 Task: Search one way flight ticket for 3 adults in first from Stillwater: Stillwater Regional Airport to Fort Wayne: Fort Wayne International Airport on 8-4-2023. Choice of flights is Delta. Number of bags: 11 checked bags. Price is upto 82000. Outbound departure time preference is 17:00.
Action: Mouse moved to (310, 270)
Screenshot: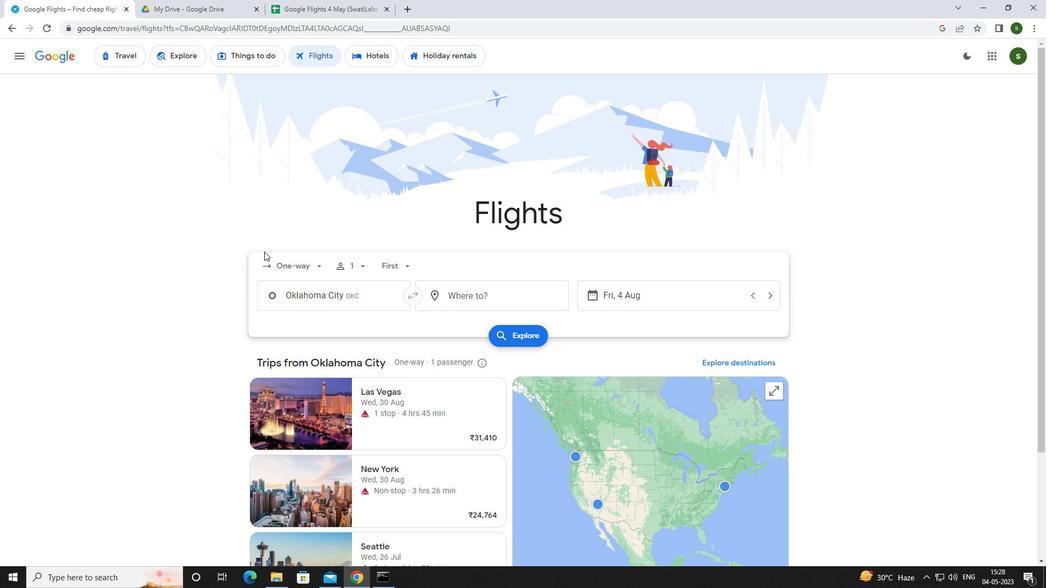 
Action: Mouse pressed left at (310, 270)
Screenshot: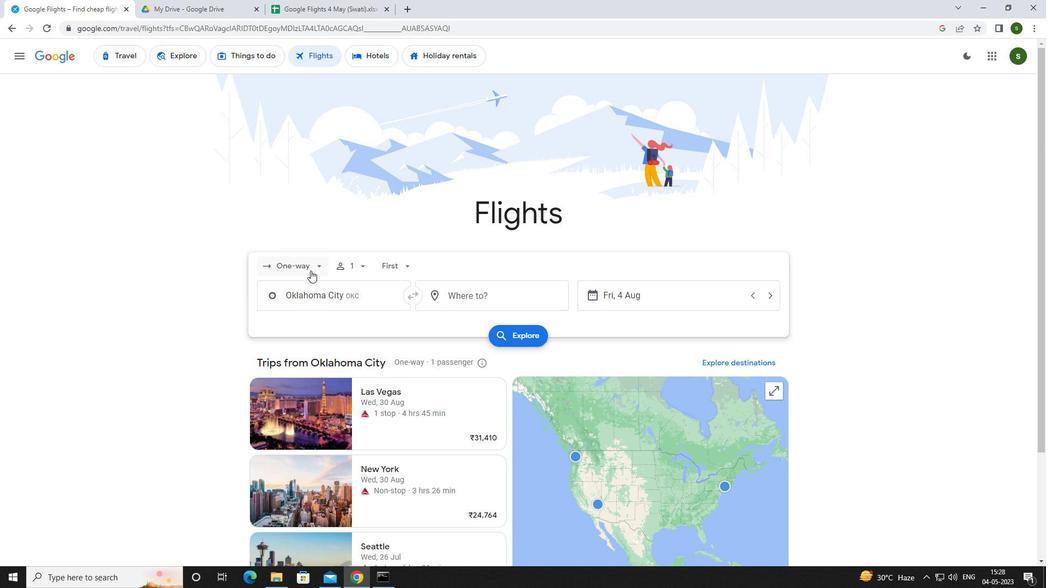 
Action: Mouse moved to (304, 304)
Screenshot: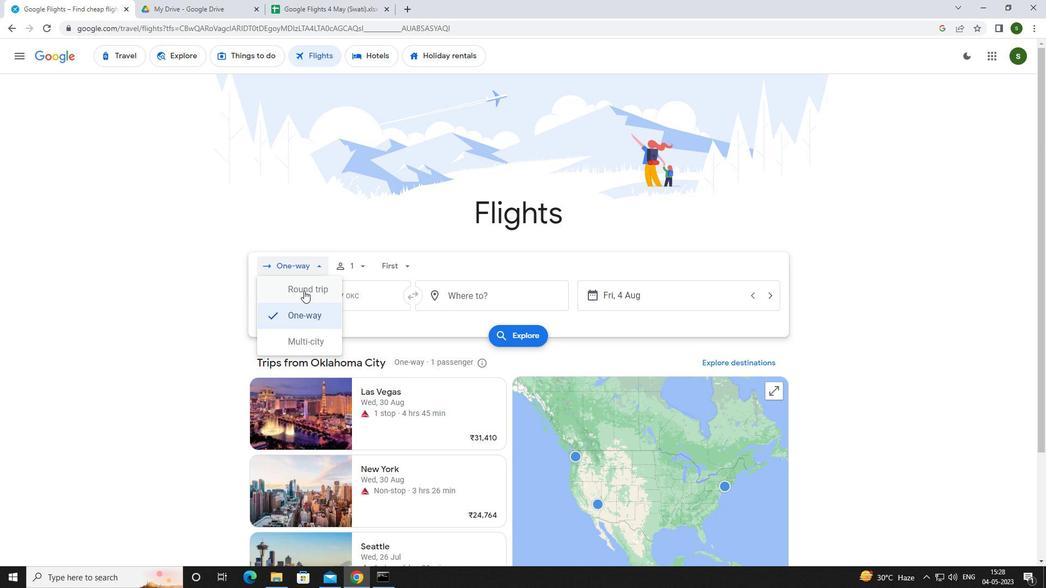 
Action: Mouse pressed left at (304, 304)
Screenshot: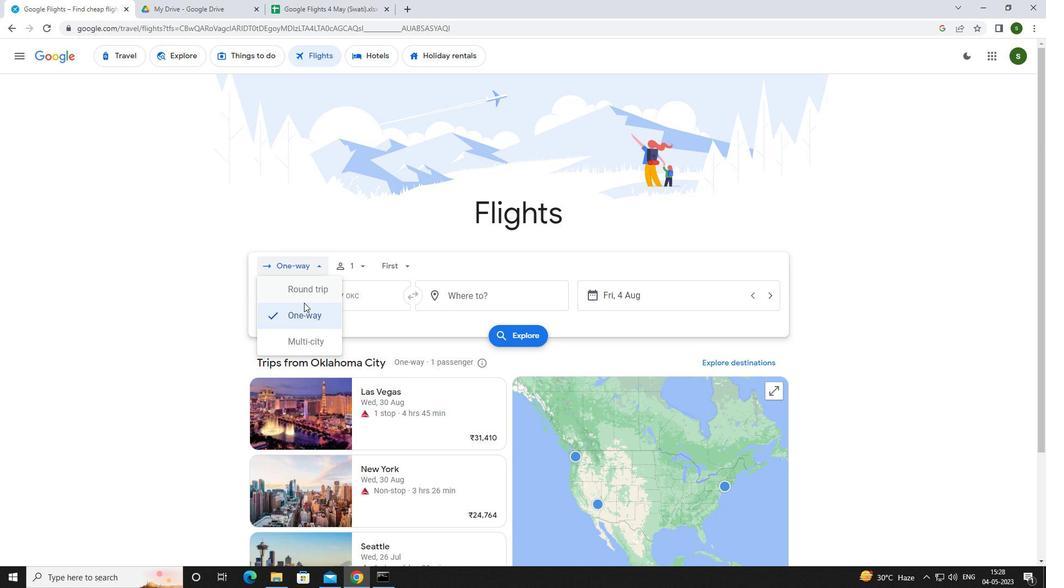
Action: Mouse moved to (358, 264)
Screenshot: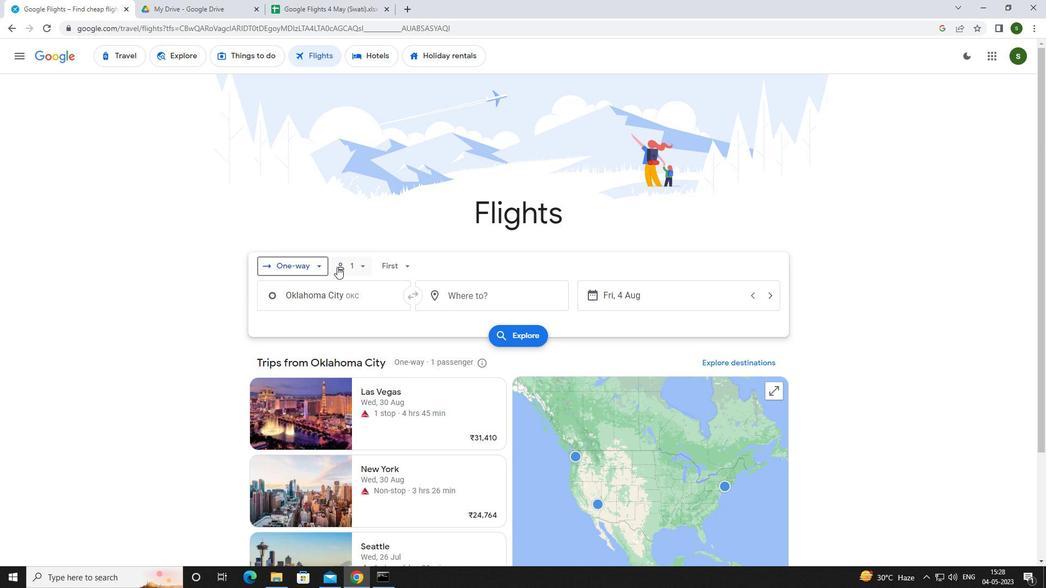 
Action: Mouse pressed left at (358, 264)
Screenshot: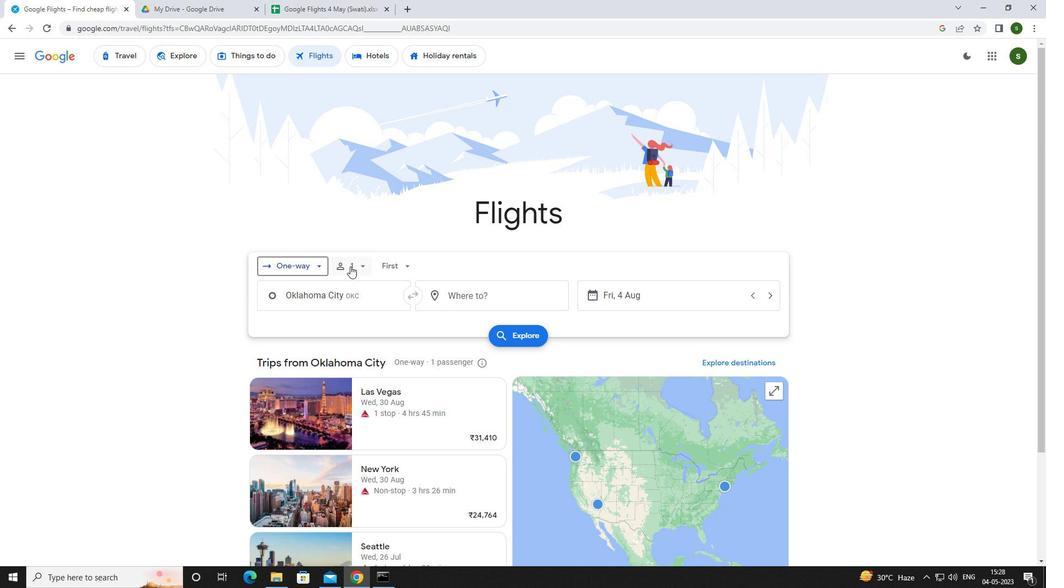 
Action: Mouse moved to (446, 298)
Screenshot: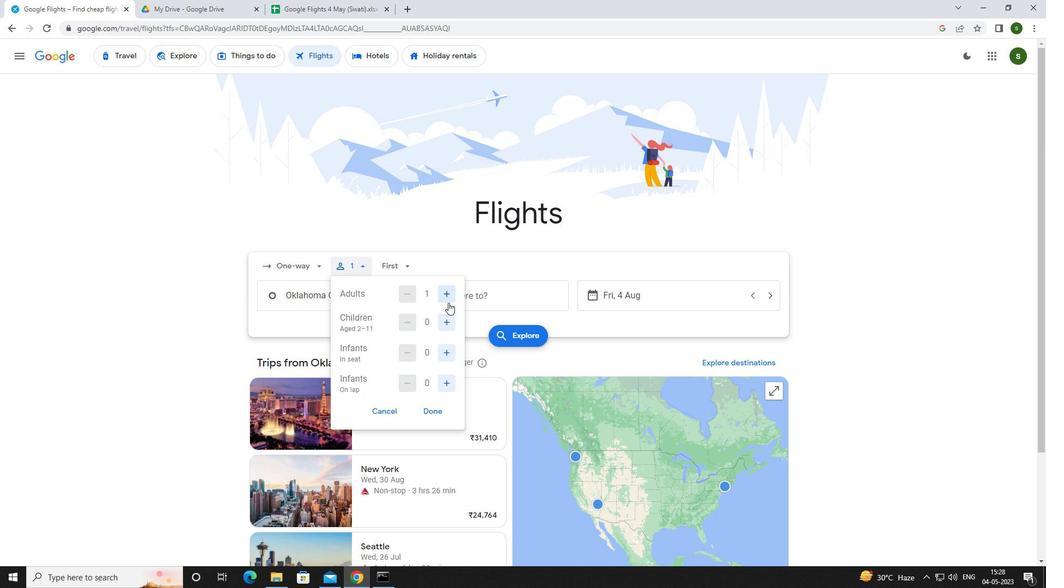 
Action: Mouse pressed left at (446, 298)
Screenshot: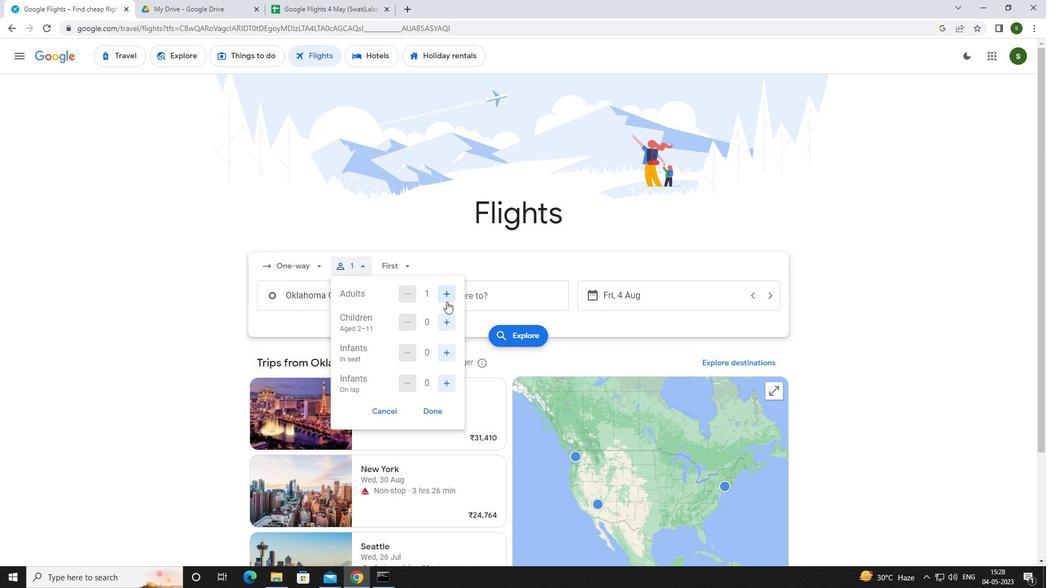 
Action: Mouse pressed left at (446, 298)
Screenshot: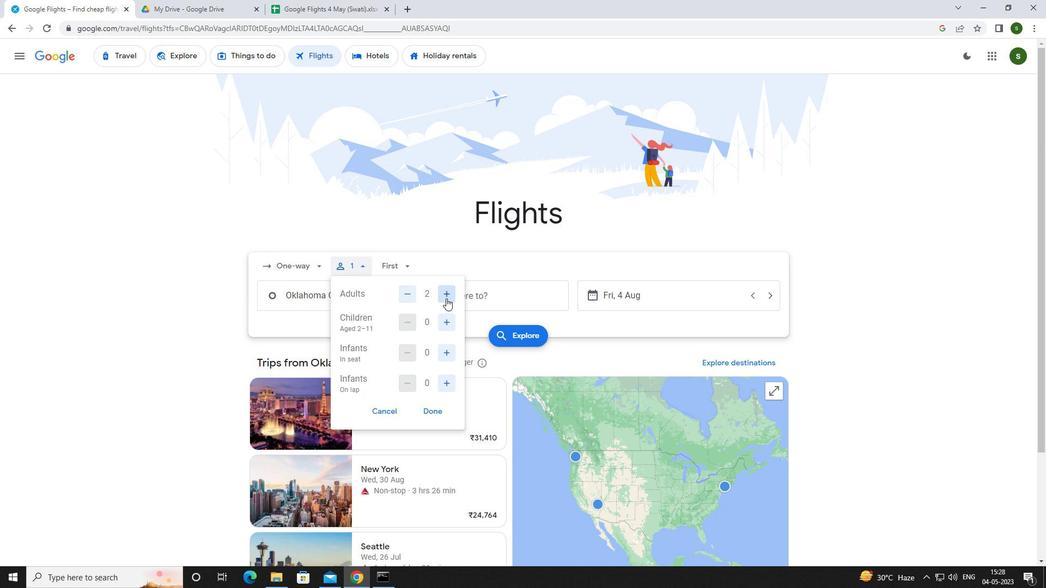 
Action: Mouse moved to (402, 268)
Screenshot: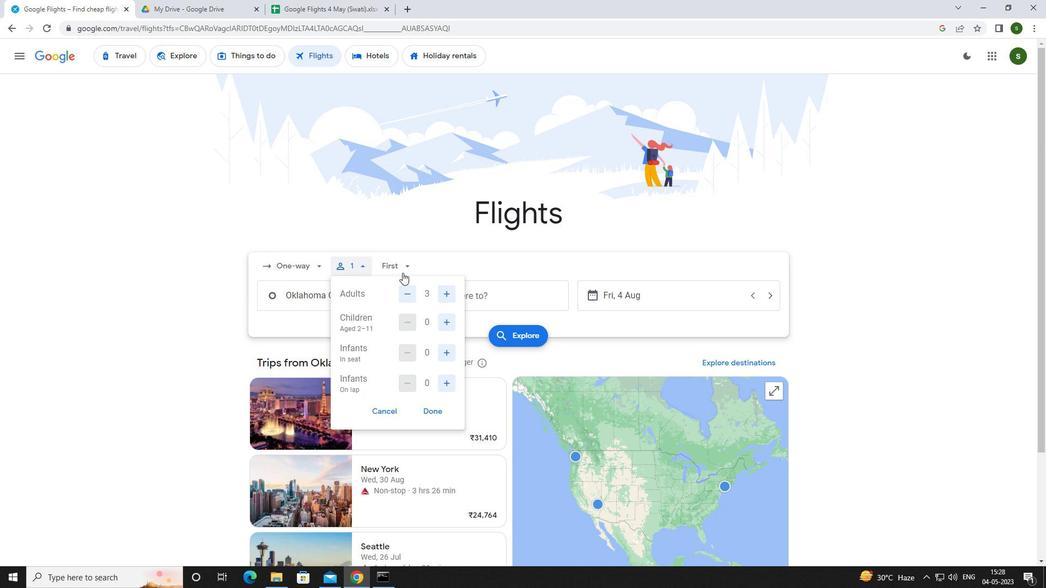 
Action: Mouse pressed left at (402, 268)
Screenshot: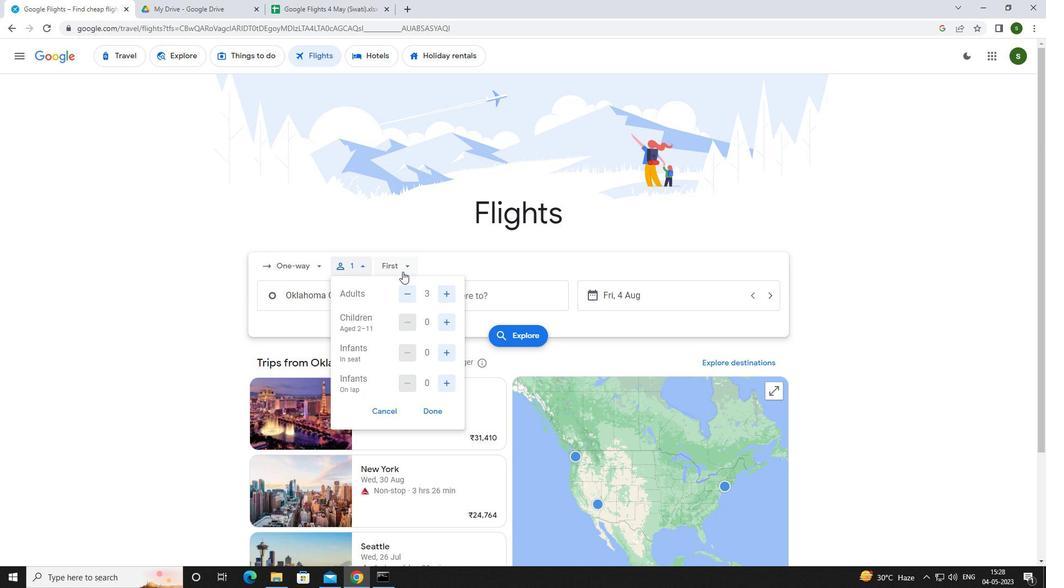 
Action: Mouse moved to (416, 370)
Screenshot: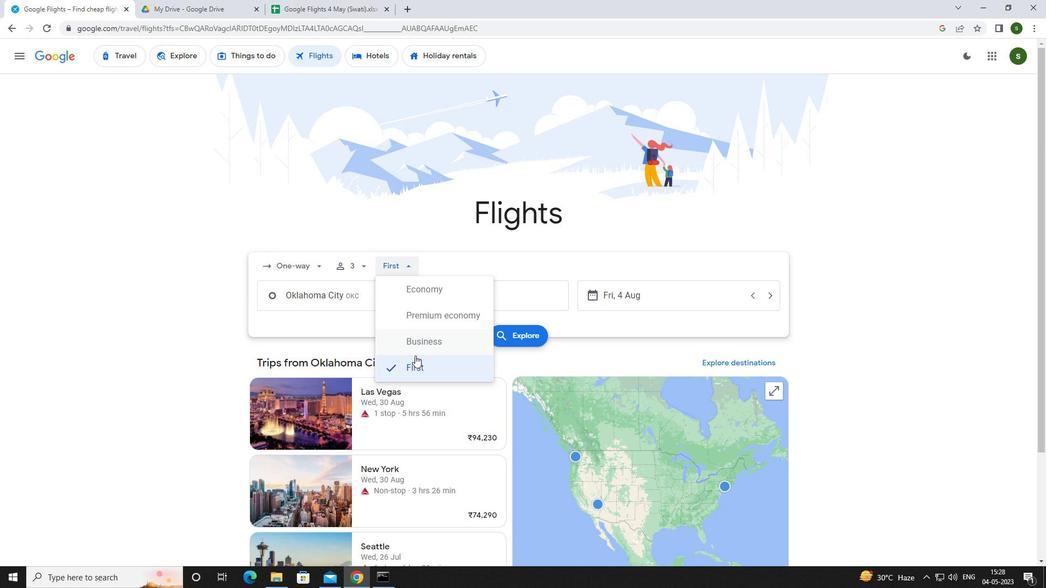 
Action: Mouse pressed left at (416, 370)
Screenshot: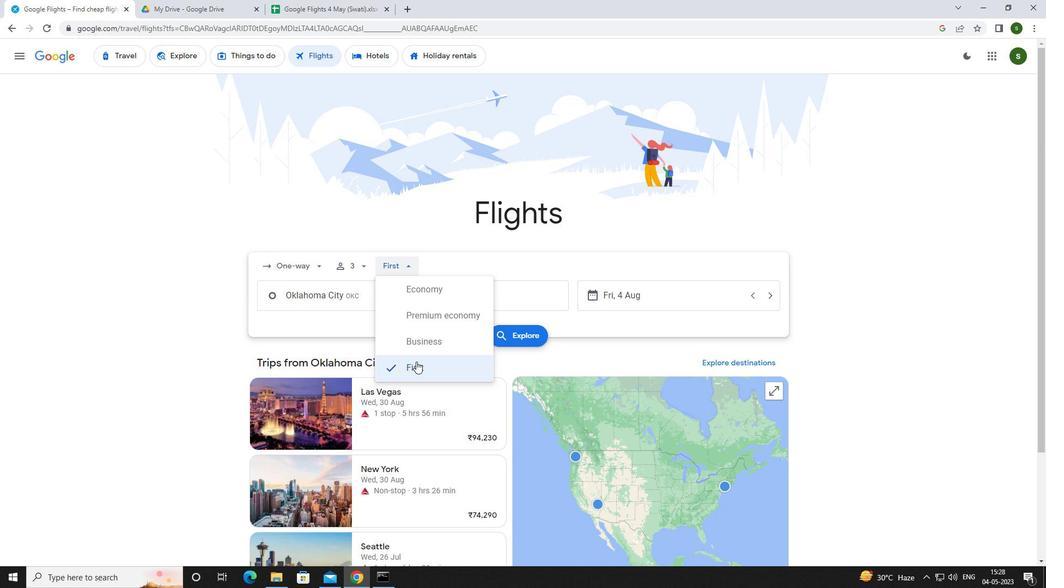 
Action: Mouse moved to (379, 295)
Screenshot: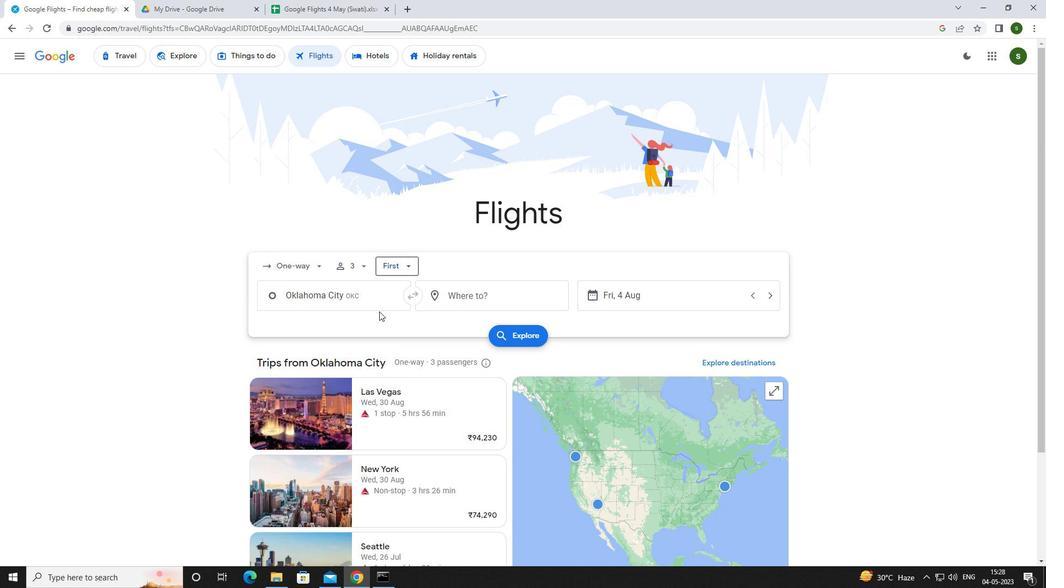 
Action: Mouse pressed left at (379, 295)
Screenshot: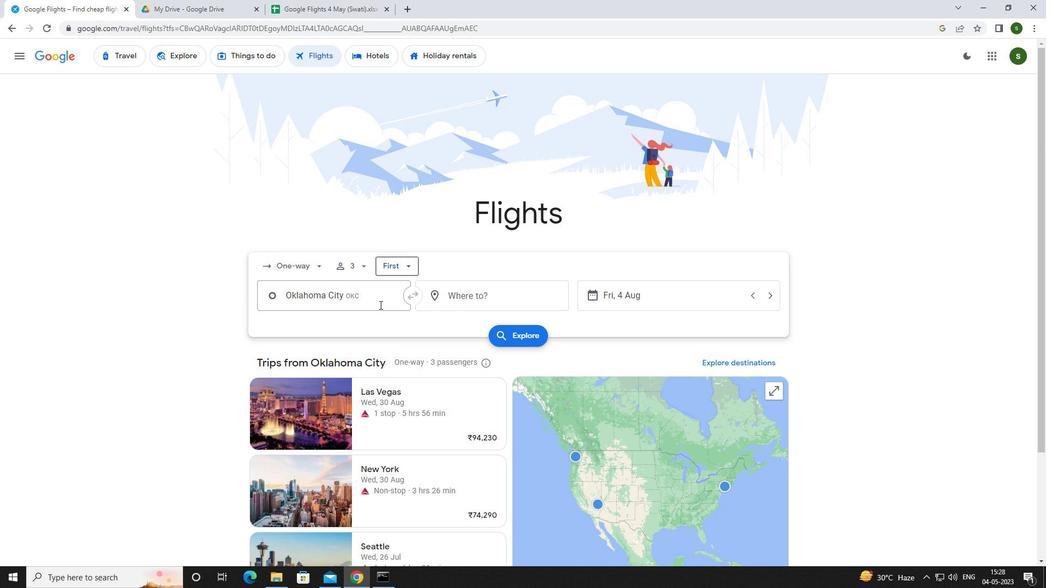 
Action: Mouse moved to (356, 300)
Screenshot: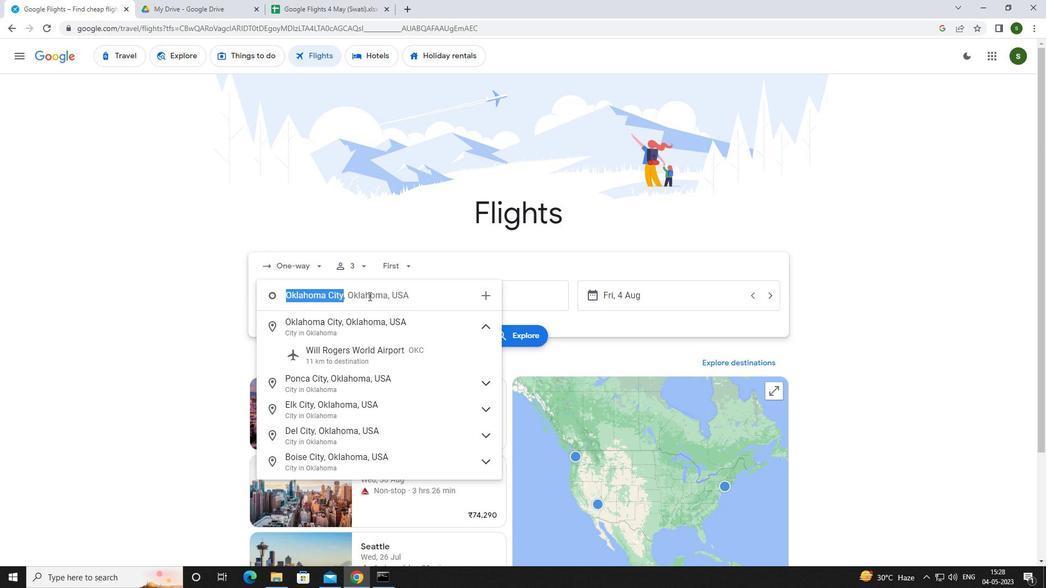 
Action: Key pressed s<Key.caps_lock>till<Key.space><Key.backspace>water<Key.space><Key.caps_lock>r<Key.caps_lock>eg
Screenshot: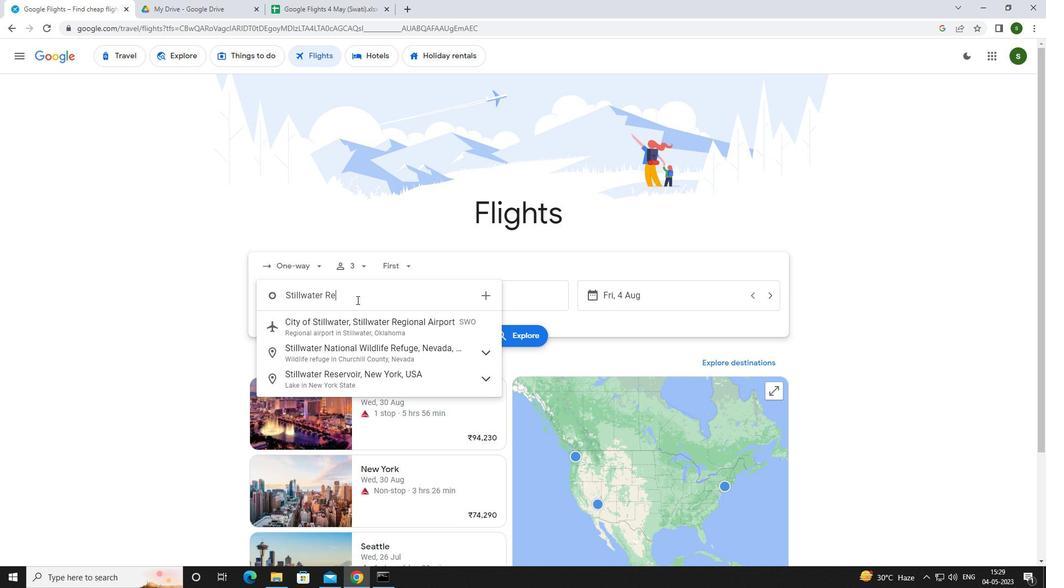 
Action: Mouse moved to (356, 333)
Screenshot: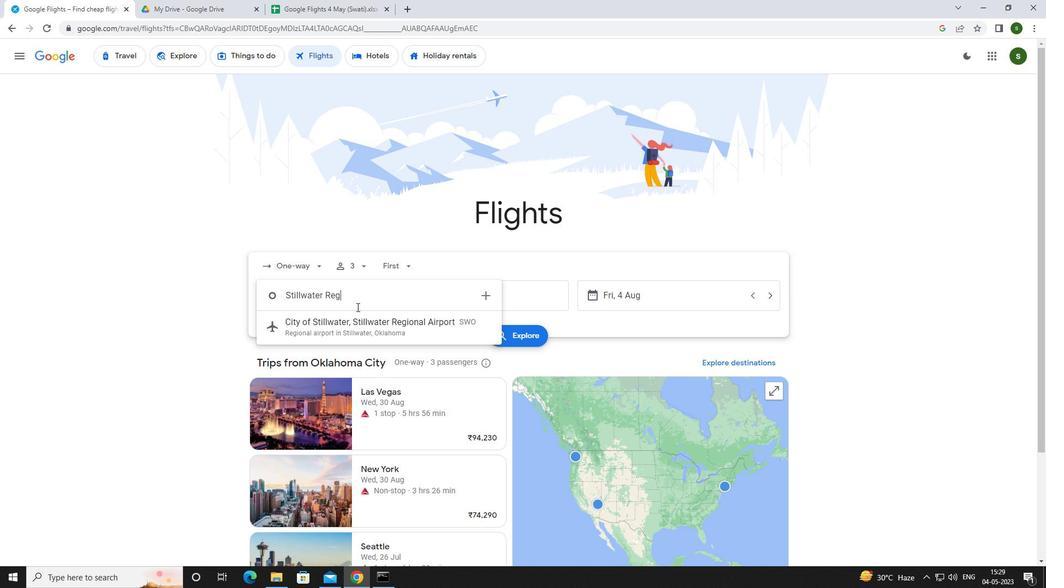 
Action: Mouse pressed left at (356, 333)
Screenshot: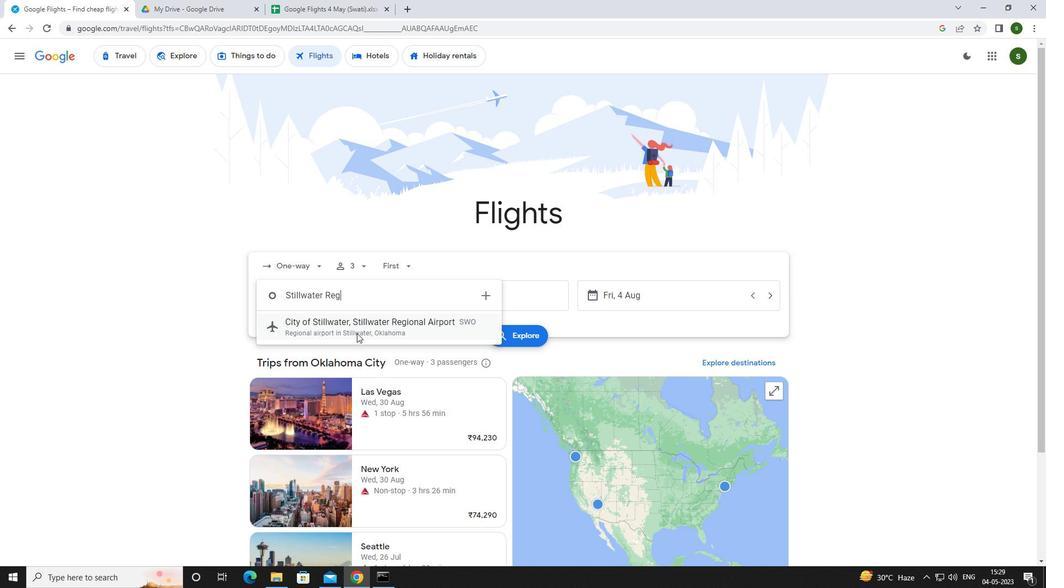 
Action: Mouse moved to (529, 304)
Screenshot: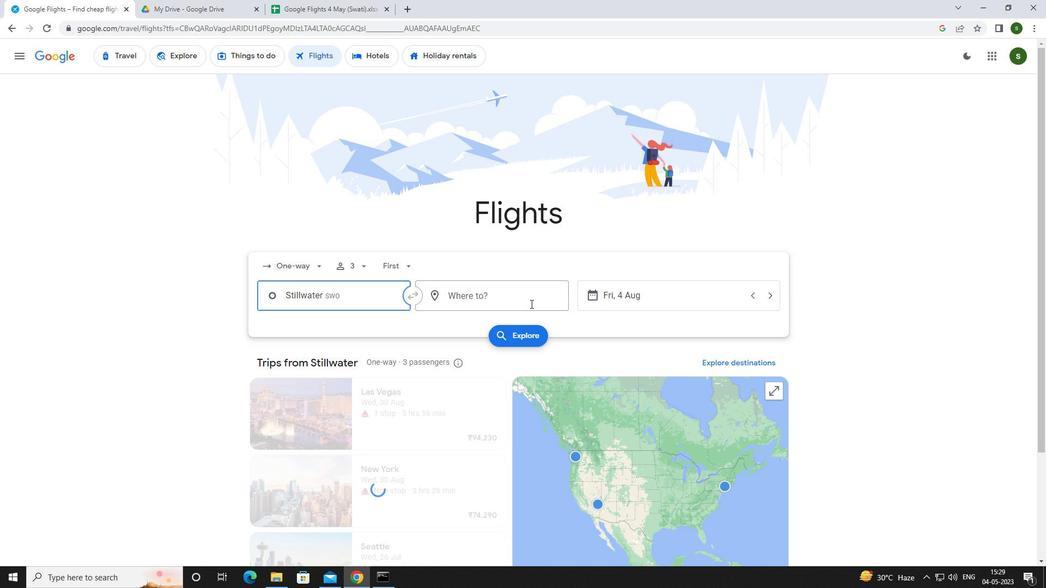 
Action: Mouse pressed left at (529, 304)
Screenshot: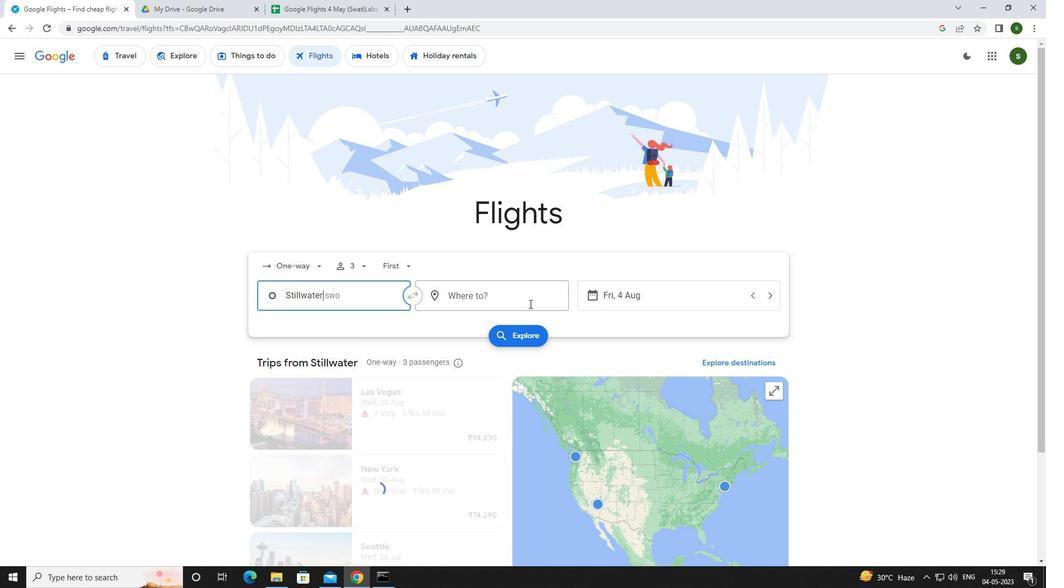 
Action: Mouse moved to (446, 326)
Screenshot: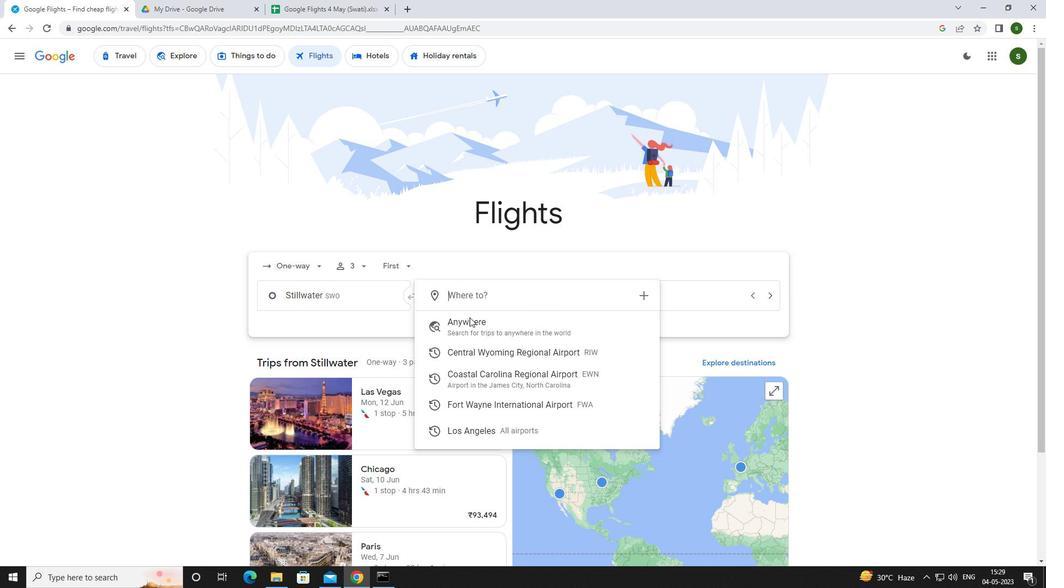 
Action: Key pressed <Key.caps_lock>f<Key.caps_lock>ort<Key.space><Key.caps_lock>w<Key.caps_lock>Ay
Screenshot: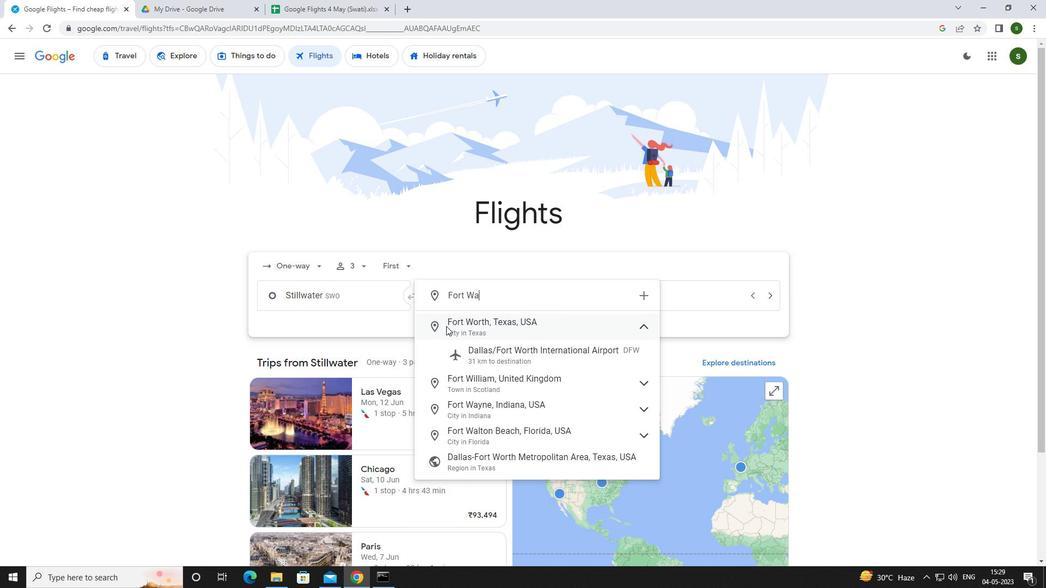 
Action: Mouse moved to (491, 355)
Screenshot: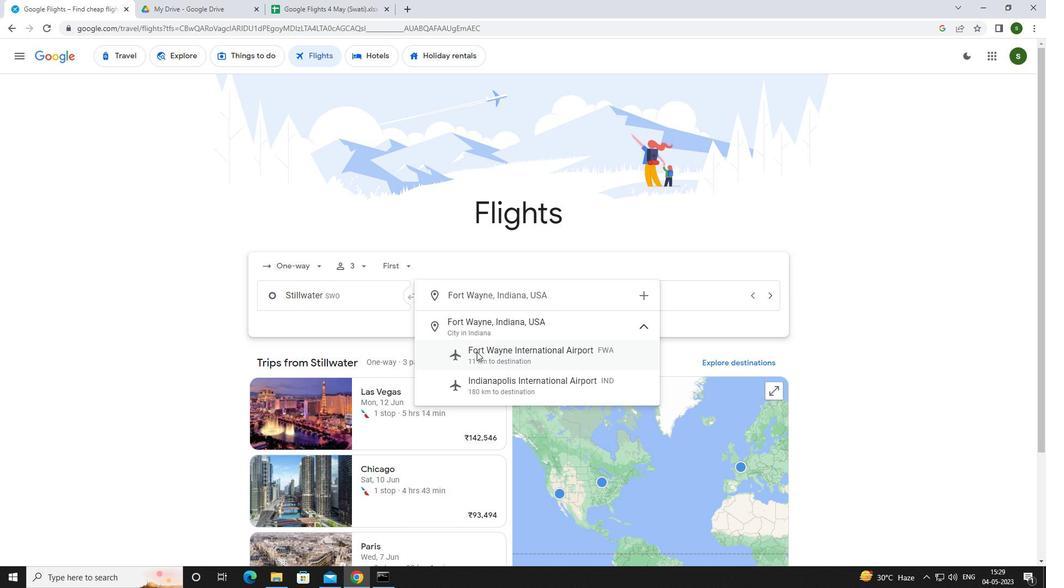 
Action: Mouse pressed left at (491, 355)
Screenshot: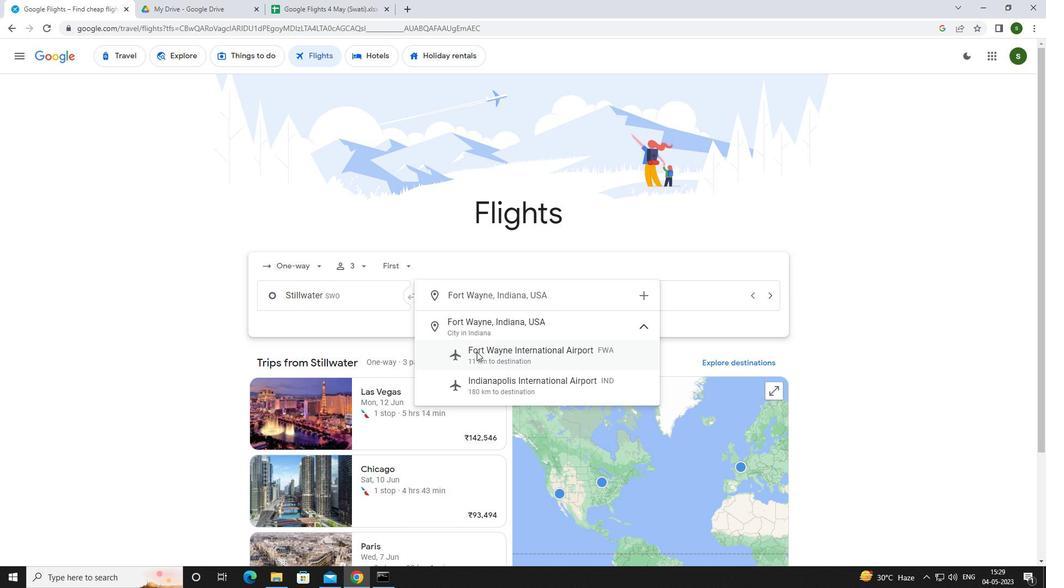 
Action: Mouse moved to (659, 297)
Screenshot: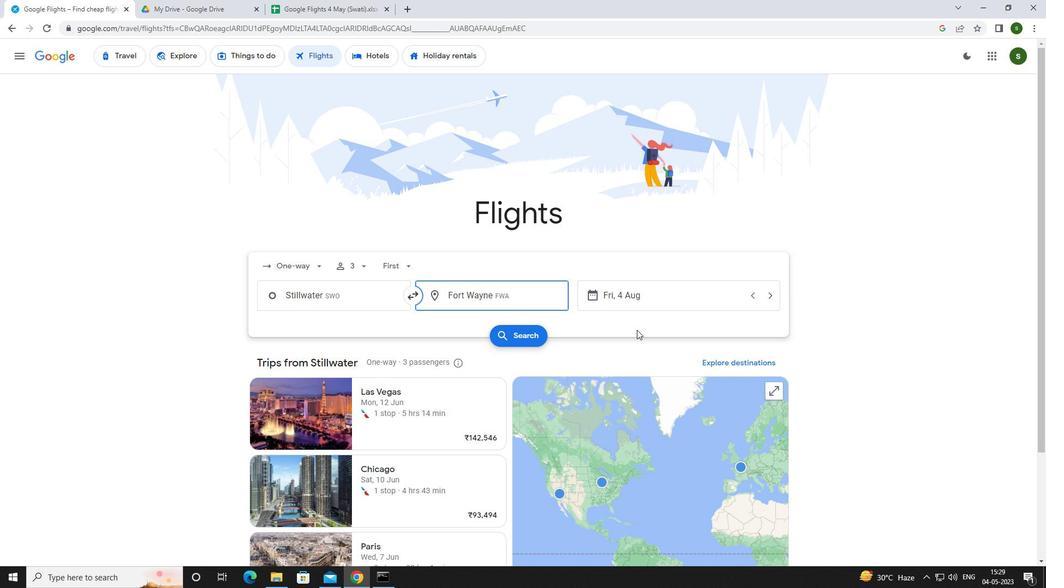 
Action: Mouse pressed left at (659, 297)
Screenshot: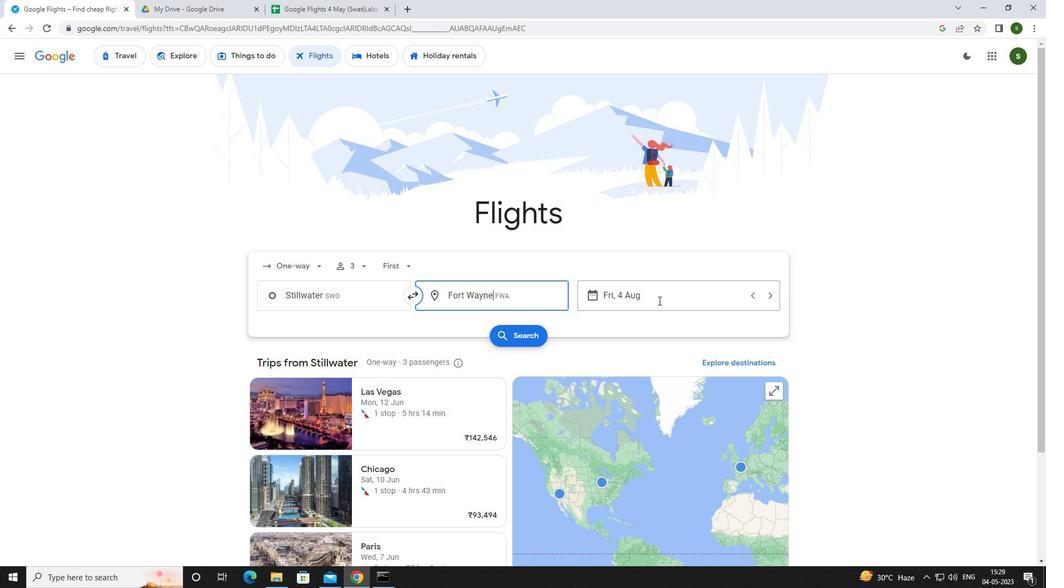 
Action: Mouse moved to (528, 372)
Screenshot: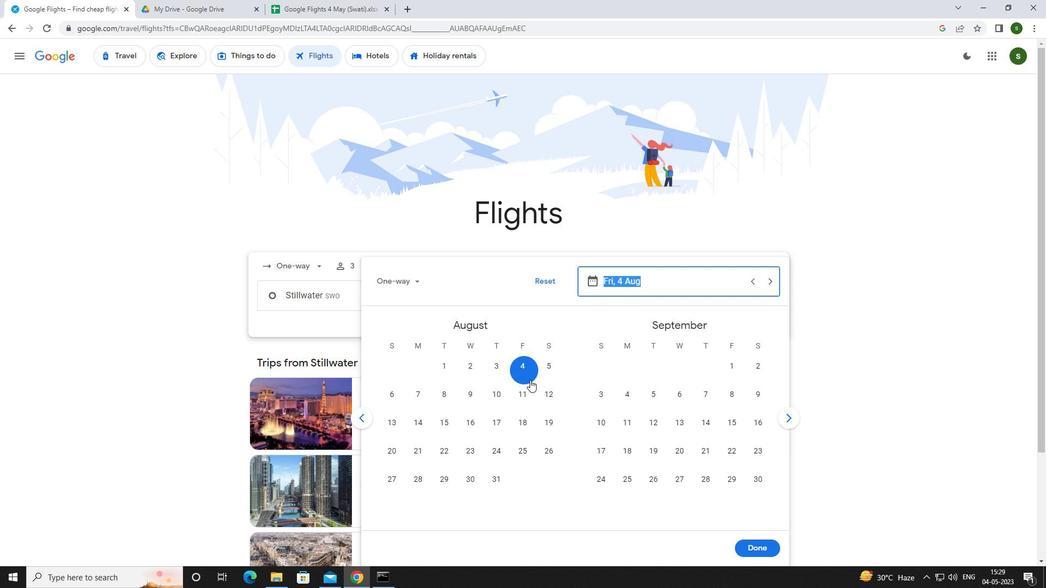 
Action: Mouse pressed left at (528, 372)
Screenshot: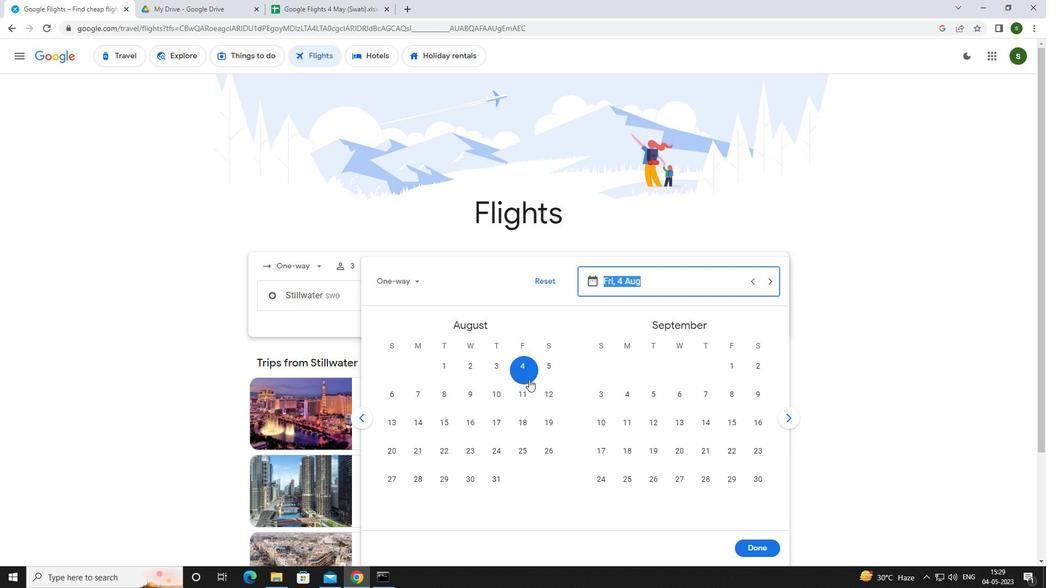 
Action: Mouse moved to (759, 549)
Screenshot: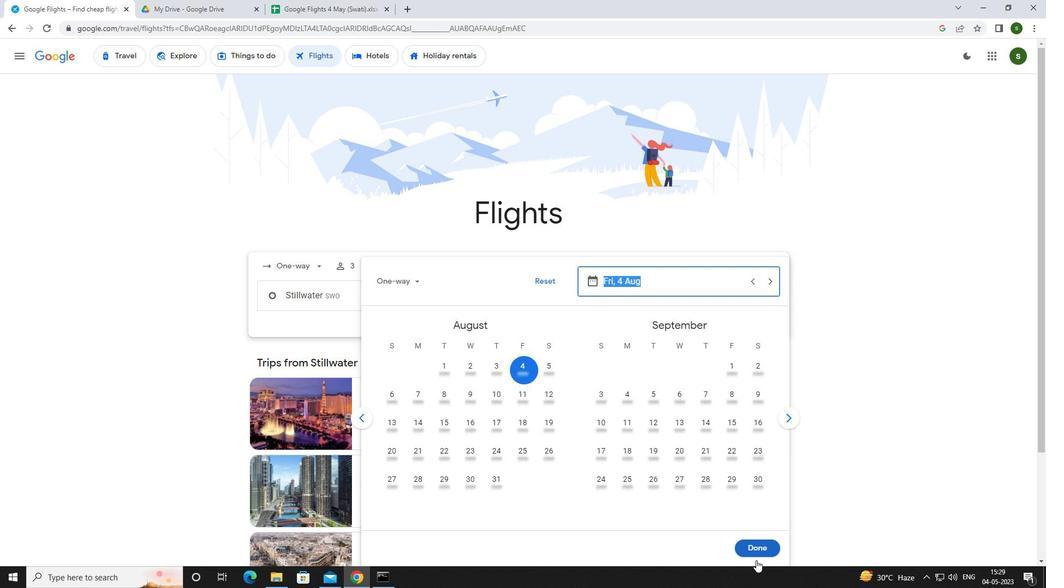
Action: Mouse pressed left at (759, 549)
Screenshot: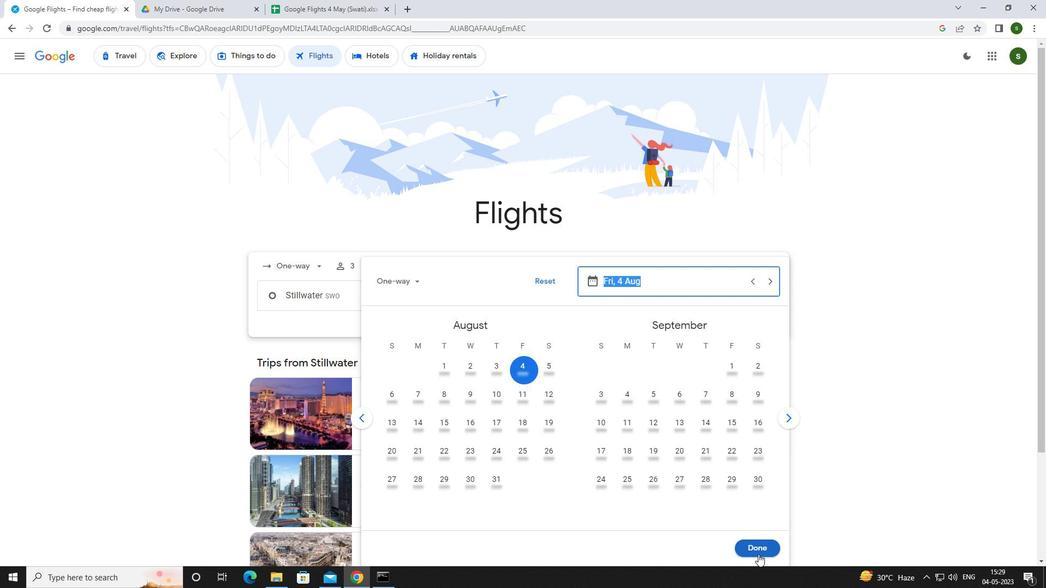 
Action: Mouse moved to (519, 331)
Screenshot: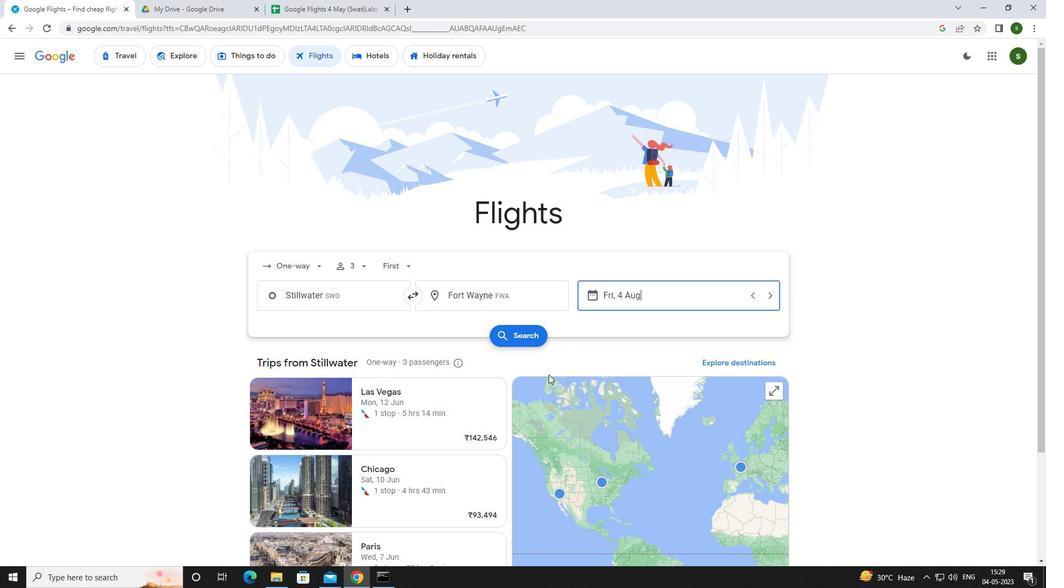 
Action: Mouse pressed left at (519, 331)
Screenshot: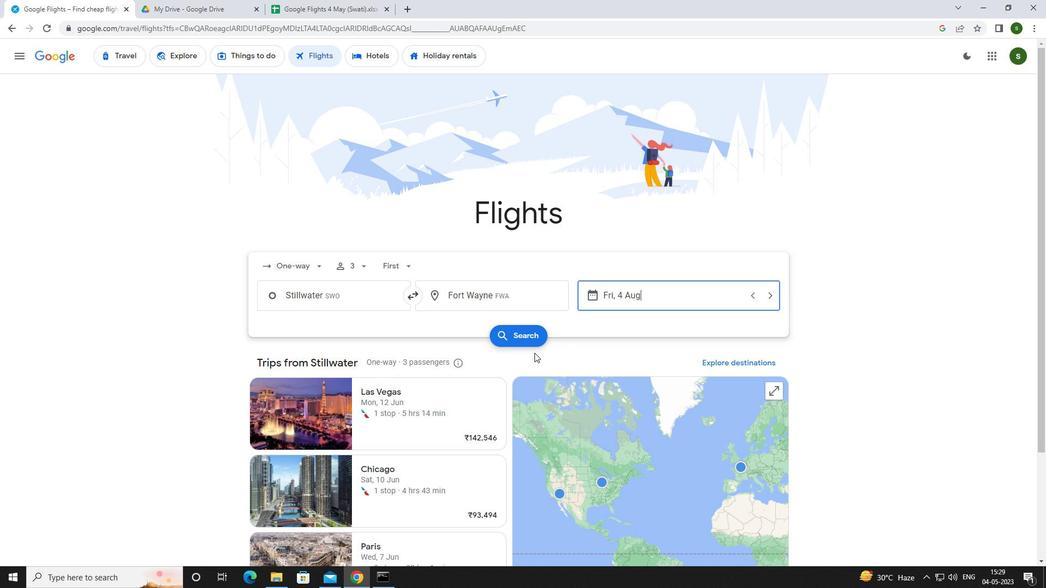 
Action: Mouse moved to (283, 155)
Screenshot: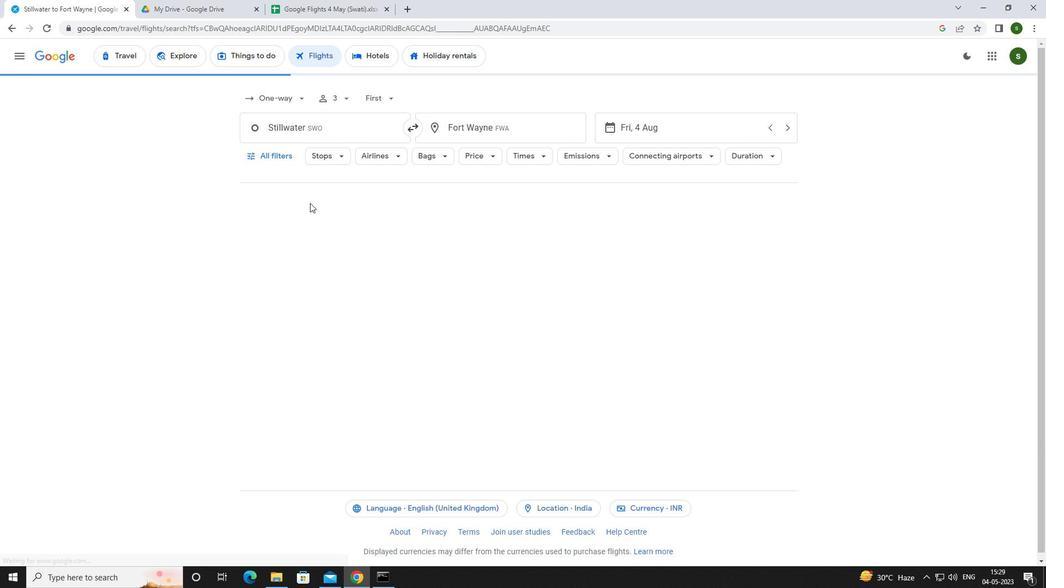 
Action: Mouse pressed left at (283, 155)
Screenshot: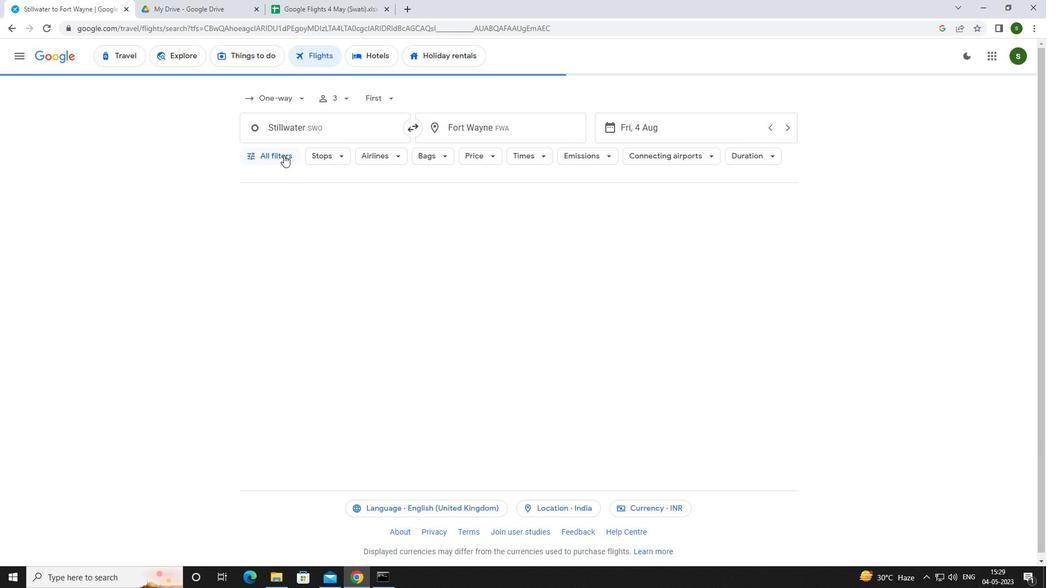 
Action: Mouse moved to (405, 386)
Screenshot: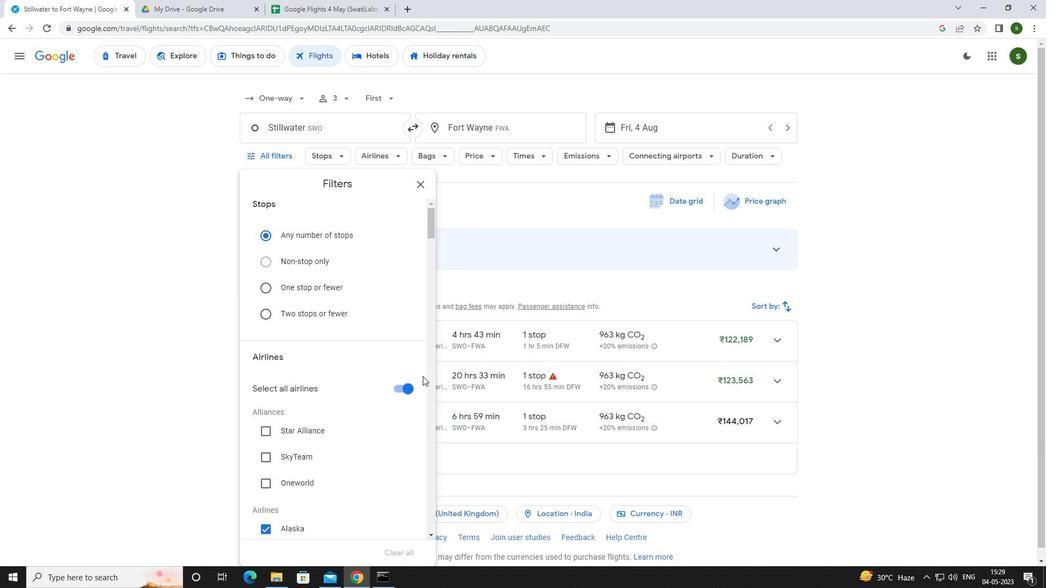 
Action: Mouse pressed left at (405, 386)
Screenshot: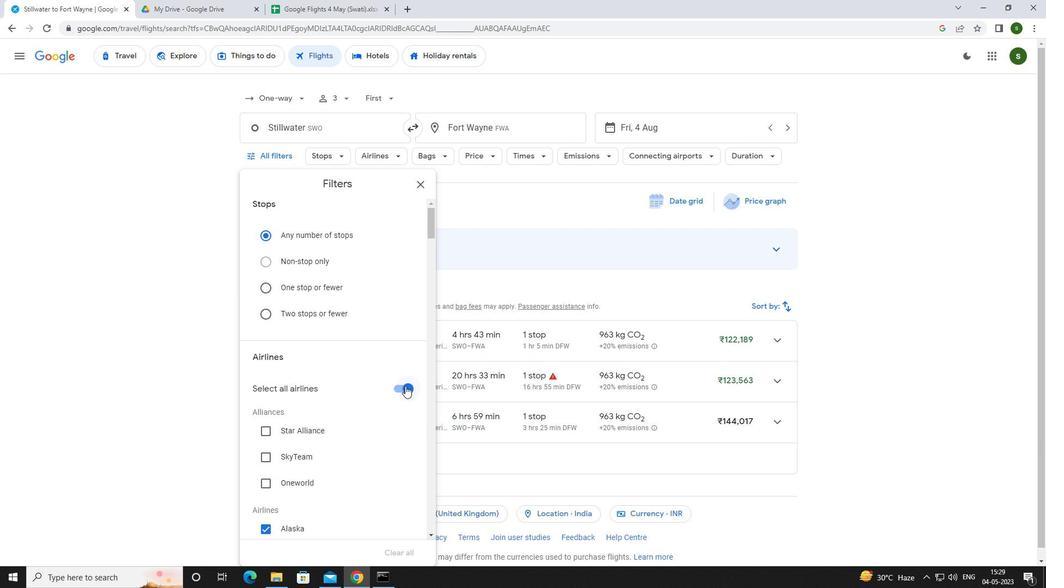 
Action: Mouse scrolled (405, 385) with delta (0, 0)
Screenshot: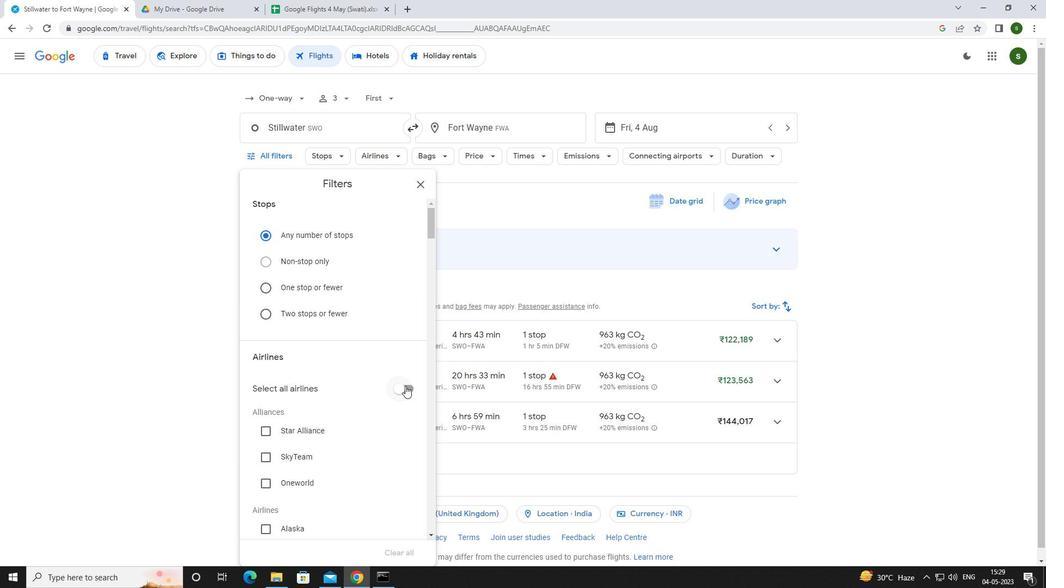
Action: Mouse scrolled (405, 385) with delta (0, 0)
Screenshot: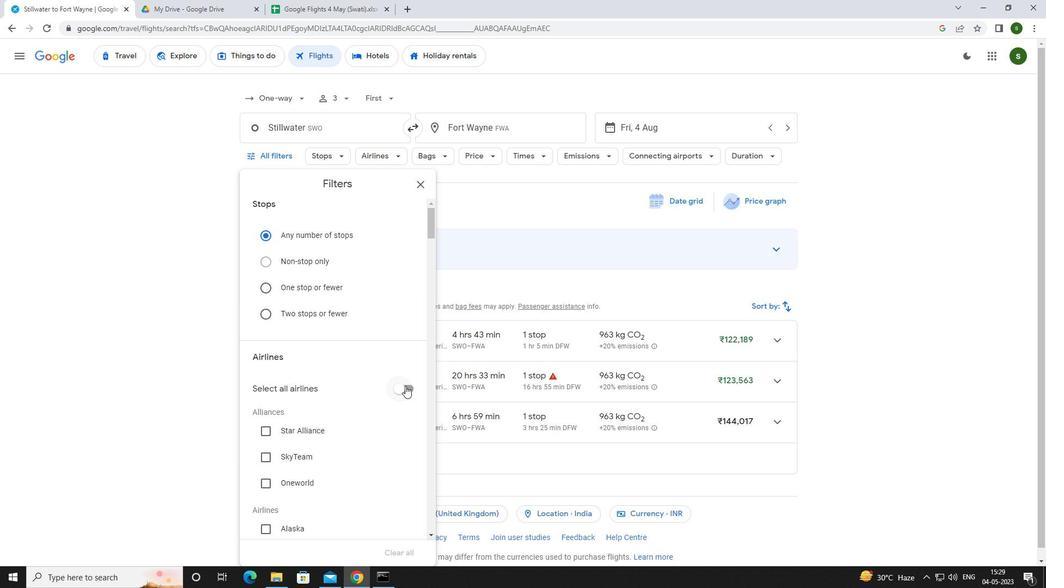 
Action: Mouse scrolled (405, 385) with delta (0, 0)
Screenshot: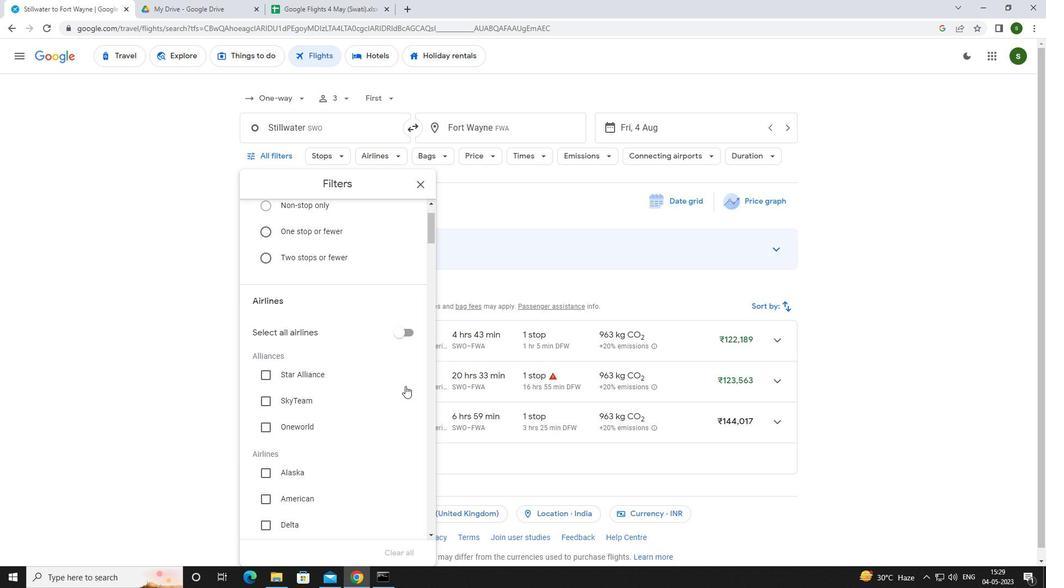 
Action: Mouse moved to (273, 420)
Screenshot: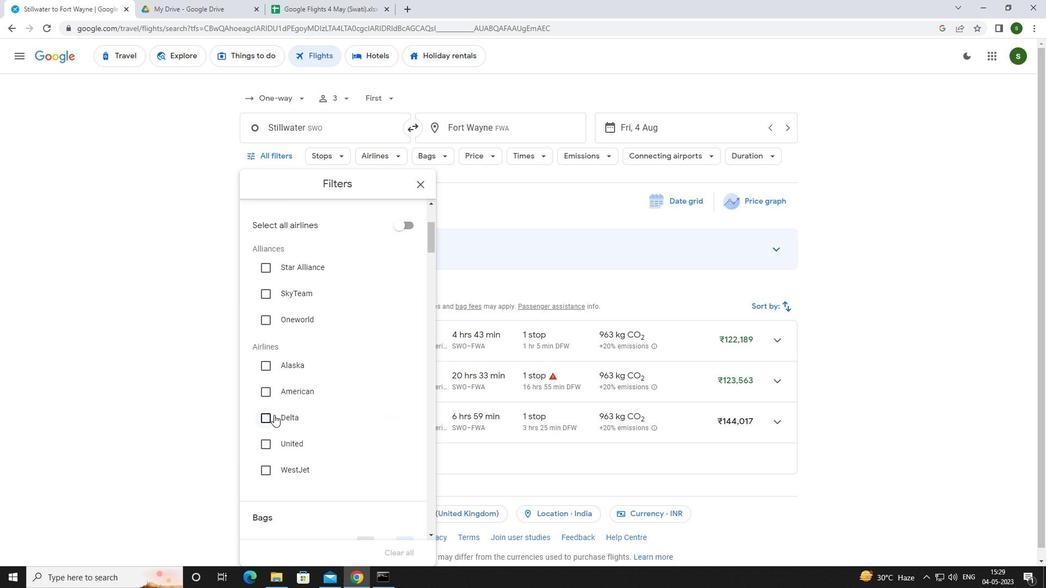 
Action: Mouse pressed left at (273, 420)
Screenshot: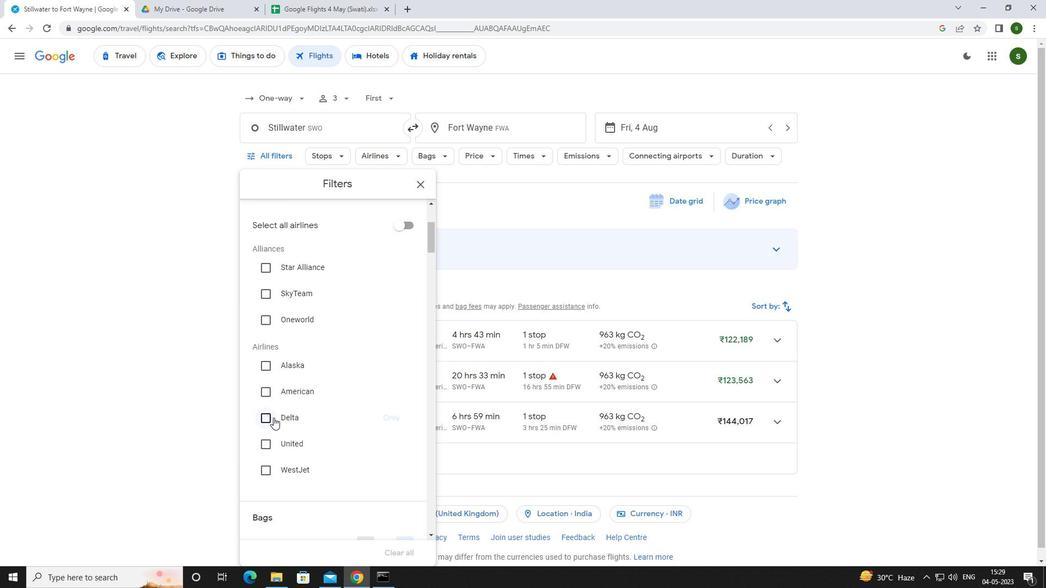 
Action: Mouse moved to (273, 420)
Screenshot: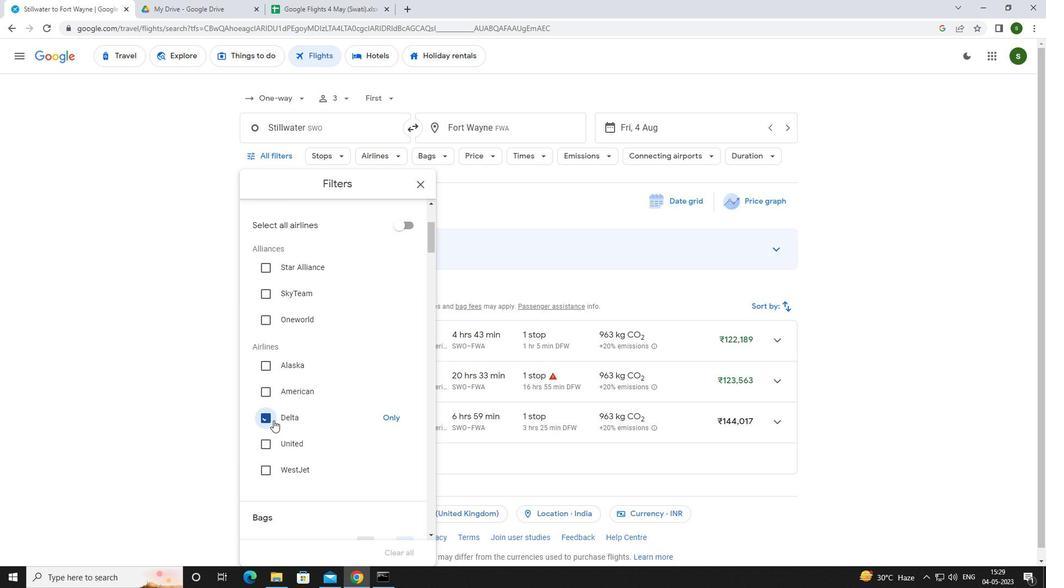 
Action: Mouse scrolled (273, 420) with delta (0, 0)
Screenshot: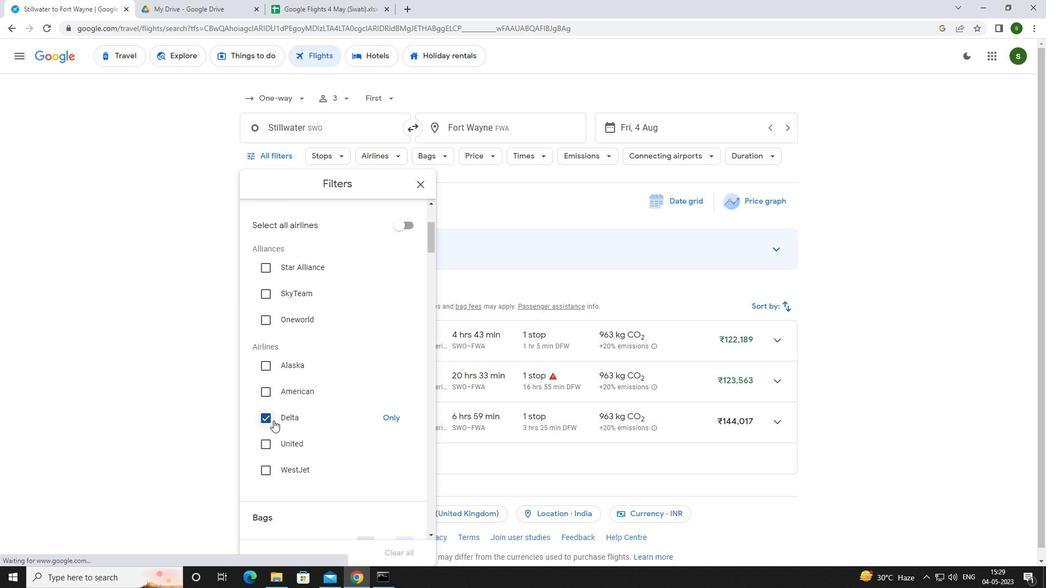 
Action: Mouse scrolled (273, 420) with delta (0, 0)
Screenshot: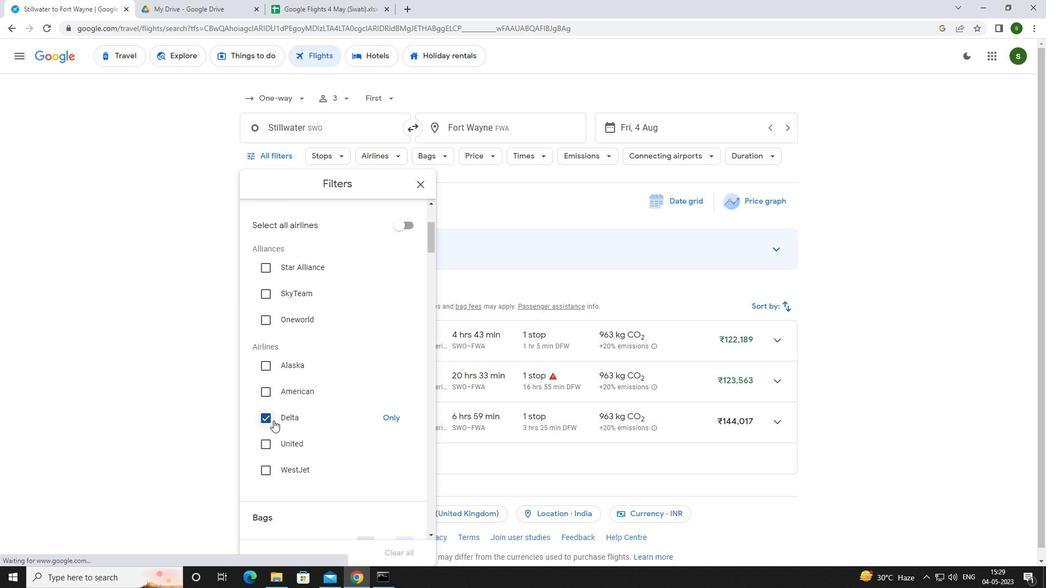 
Action: Mouse scrolled (273, 420) with delta (0, 0)
Screenshot: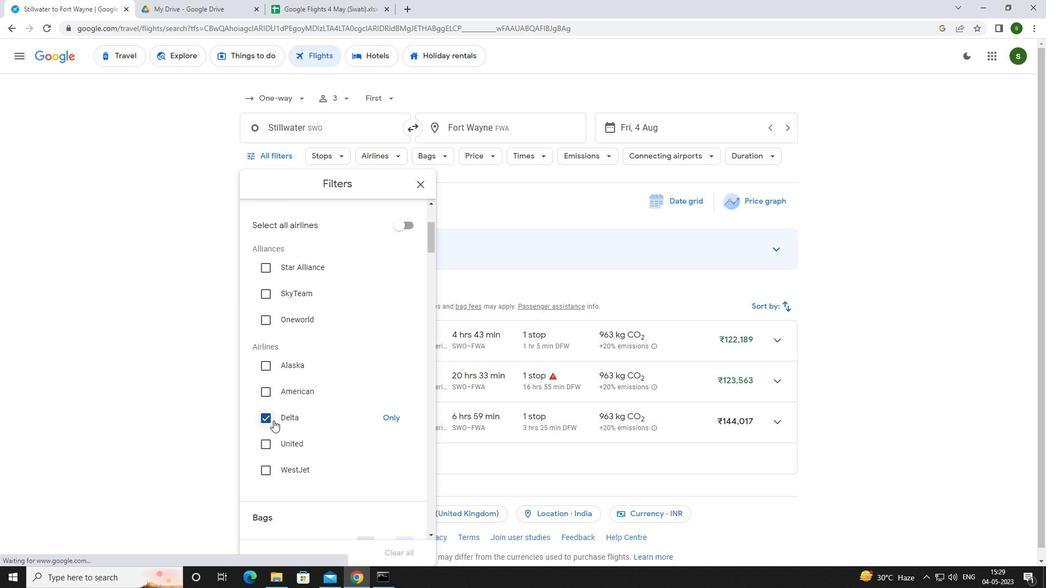 
Action: Mouse moved to (398, 404)
Screenshot: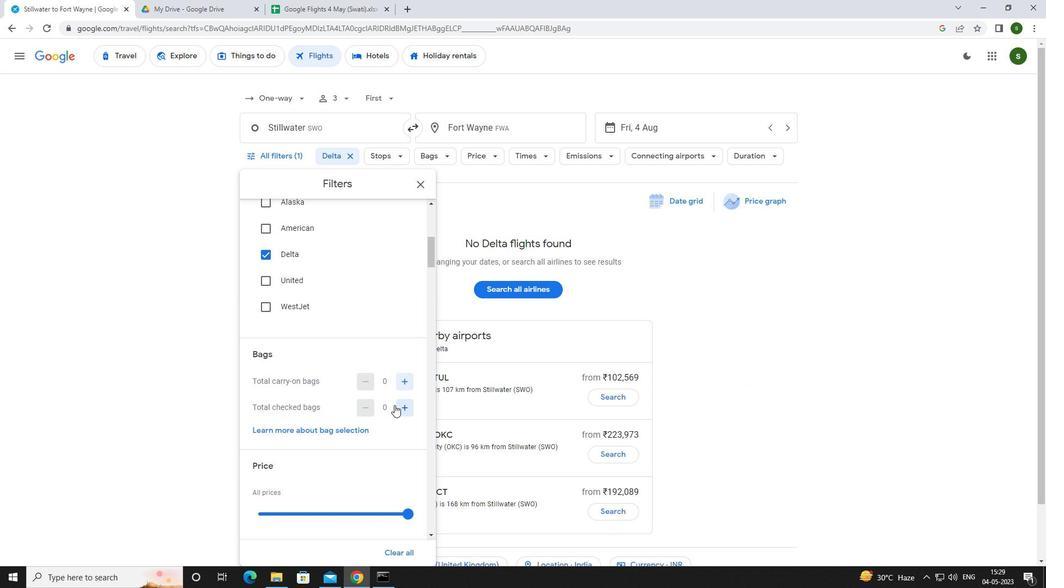 
Action: Mouse pressed left at (398, 404)
Screenshot: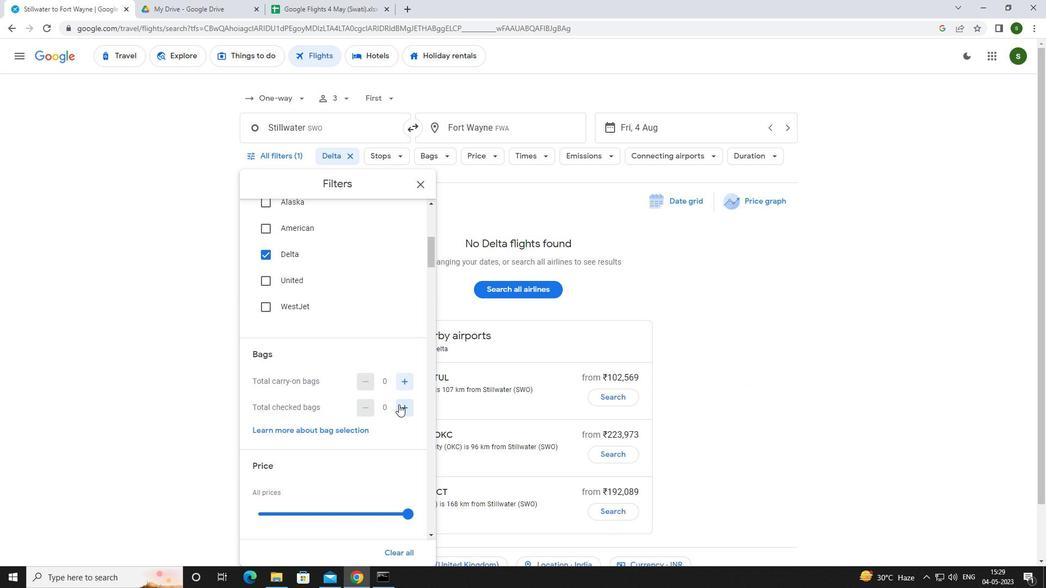 
Action: Mouse pressed left at (398, 404)
Screenshot: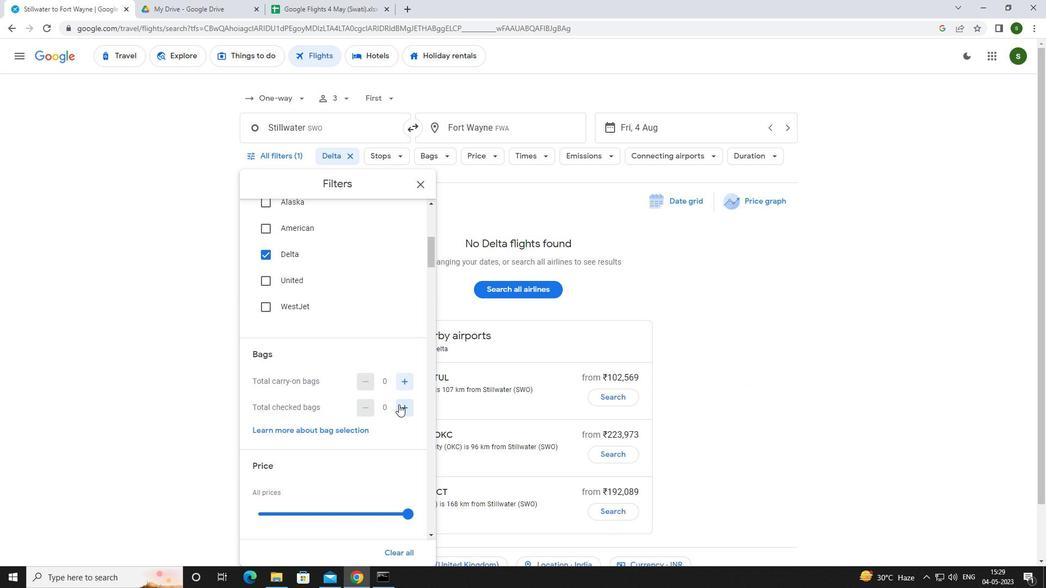 
Action: Mouse pressed left at (398, 404)
Screenshot: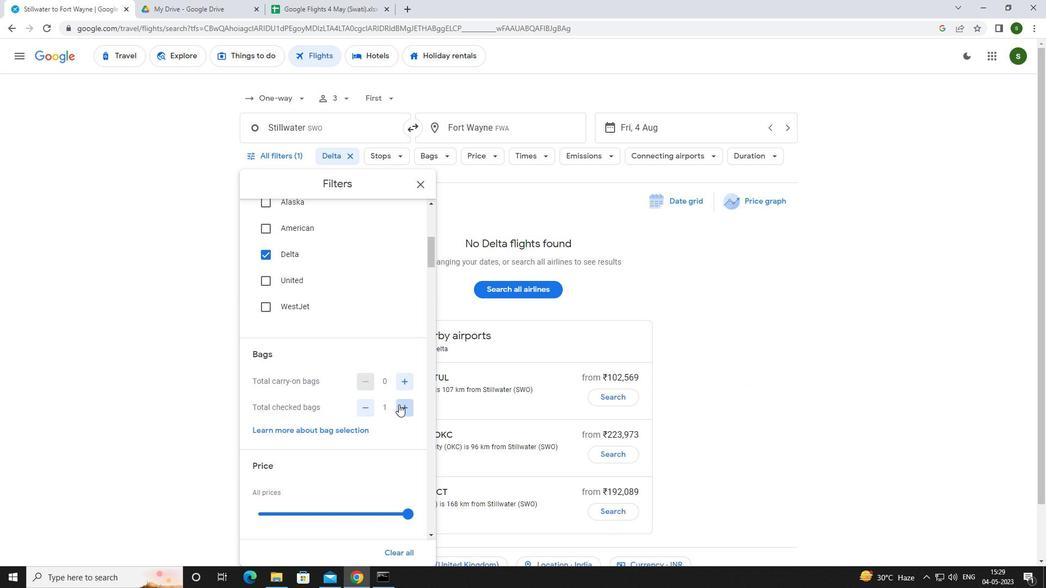 
Action: Mouse pressed left at (398, 404)
Screenshot: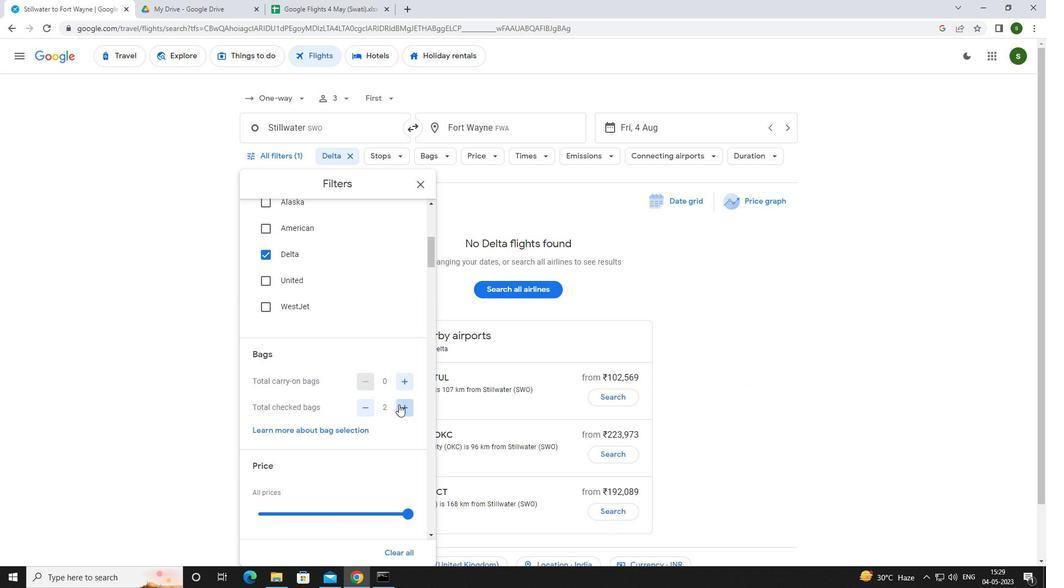 
Action: Mouse pressed left at (398, 404)
Screenshot: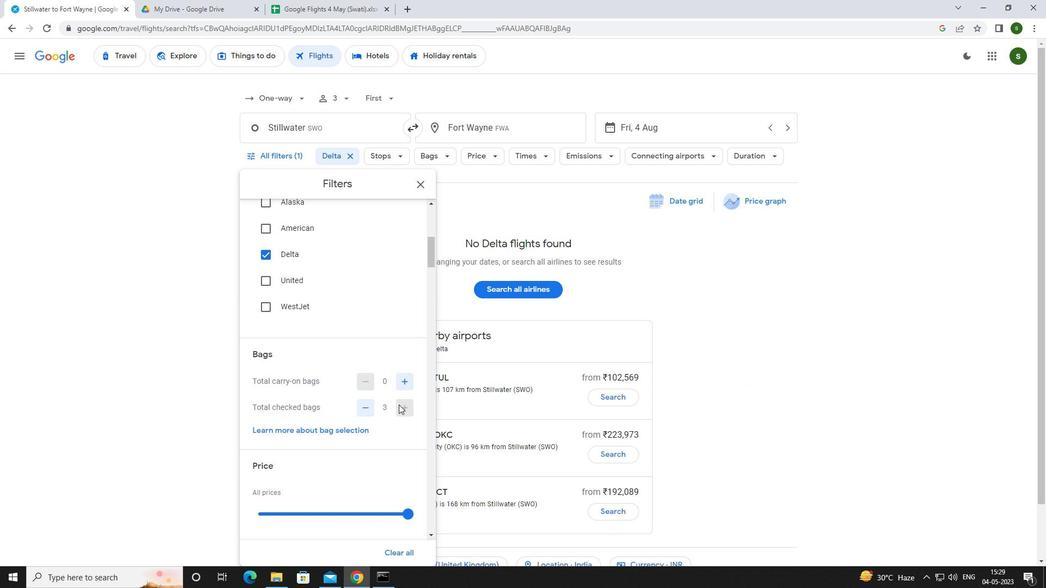 
Action: Mouse pressed left at (398, 404)
Screenshot: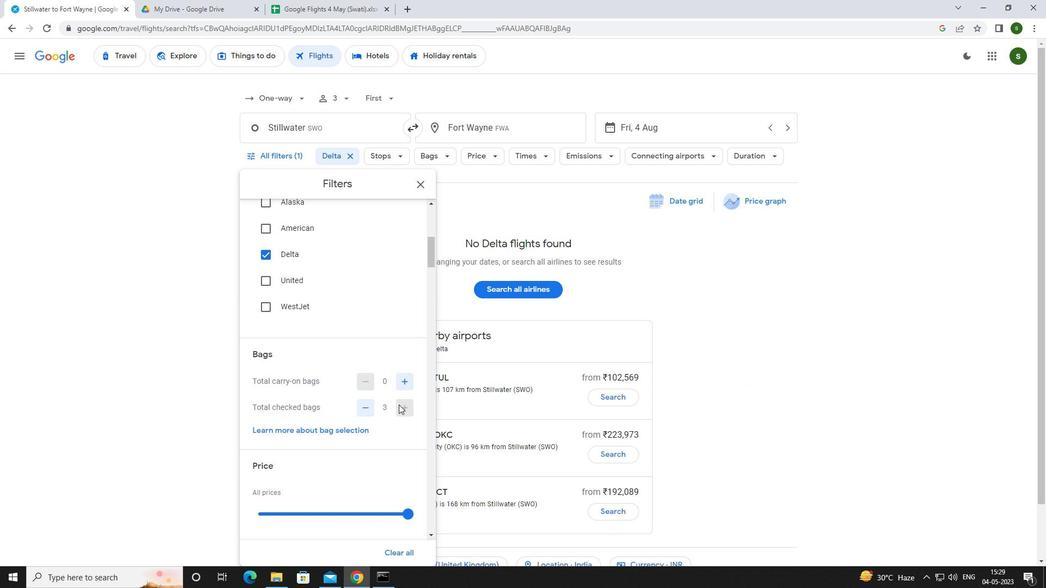 
Action: Mouse pressed left at (398, 404)
Screenshot: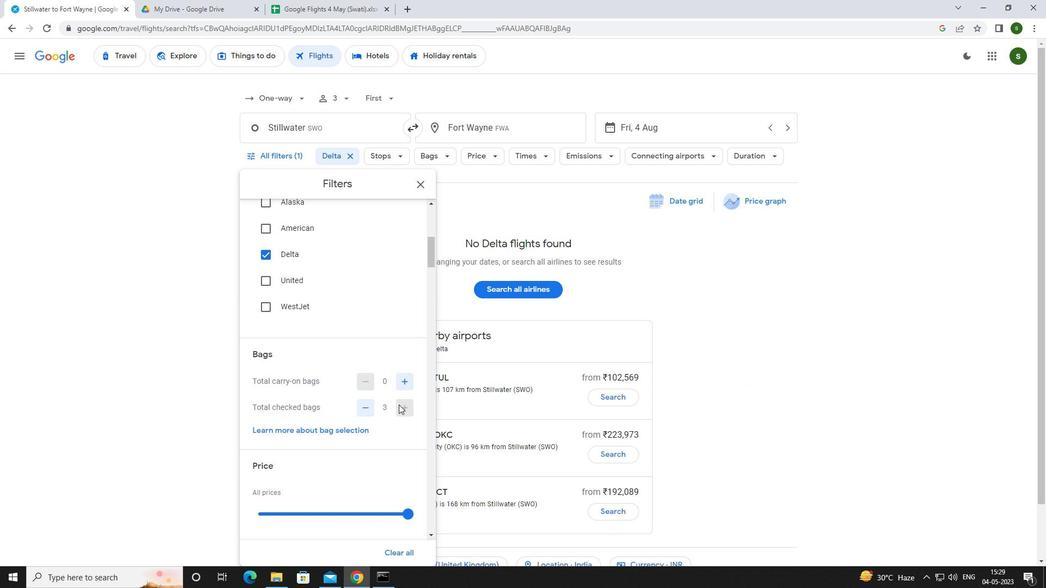
Action: Mouse scrolled (398, 404) with delta (0, 0)
Screenshot: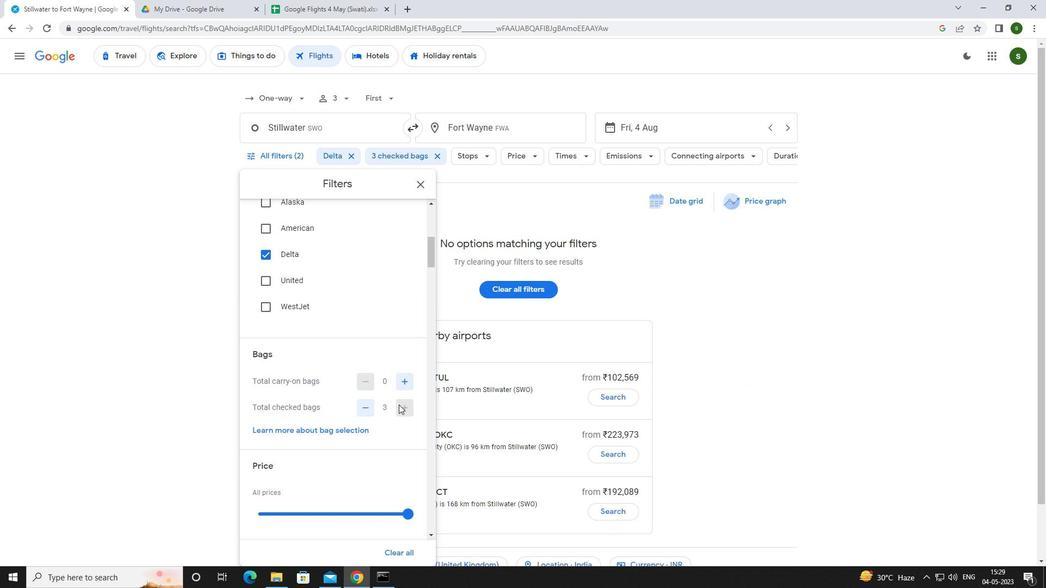 
Action: Mouse scrolled (398, 404) with delta (0, 0)
Screenshot: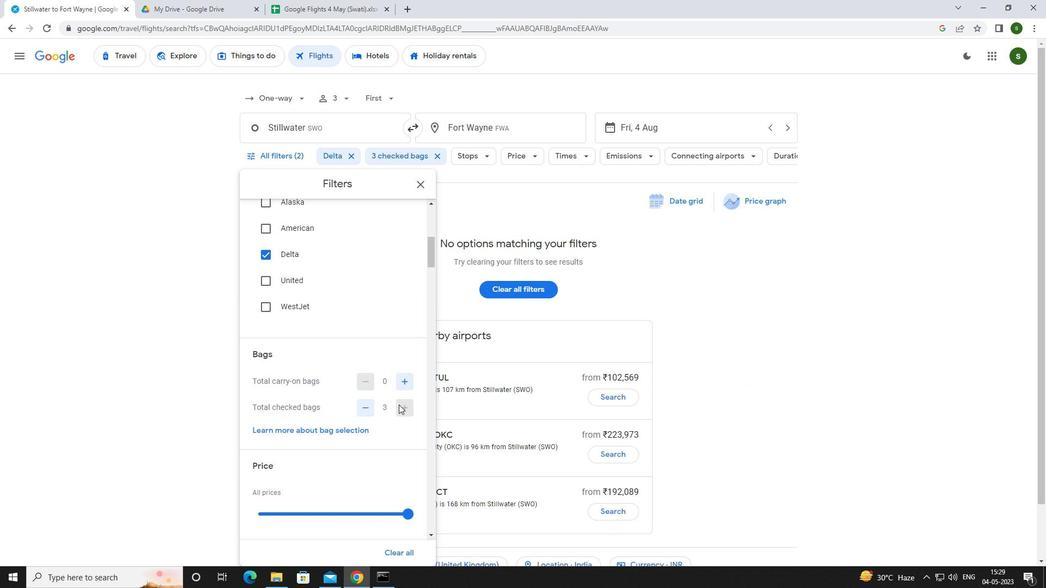 
Action: Mouse moved to (406, 402)
Screenshot: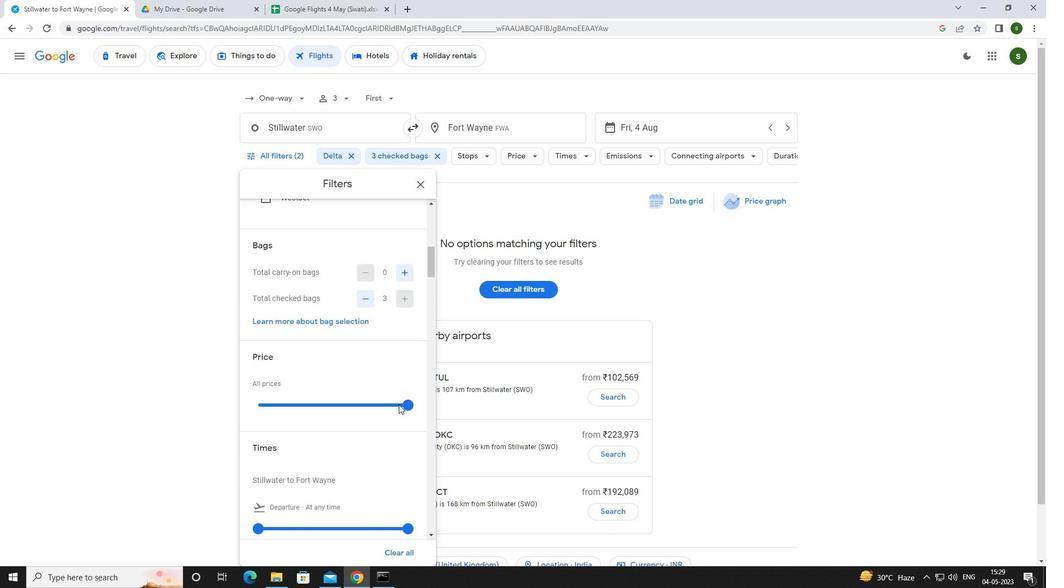 
Action: Mouse pressed left at (406, 402)
Screenshot: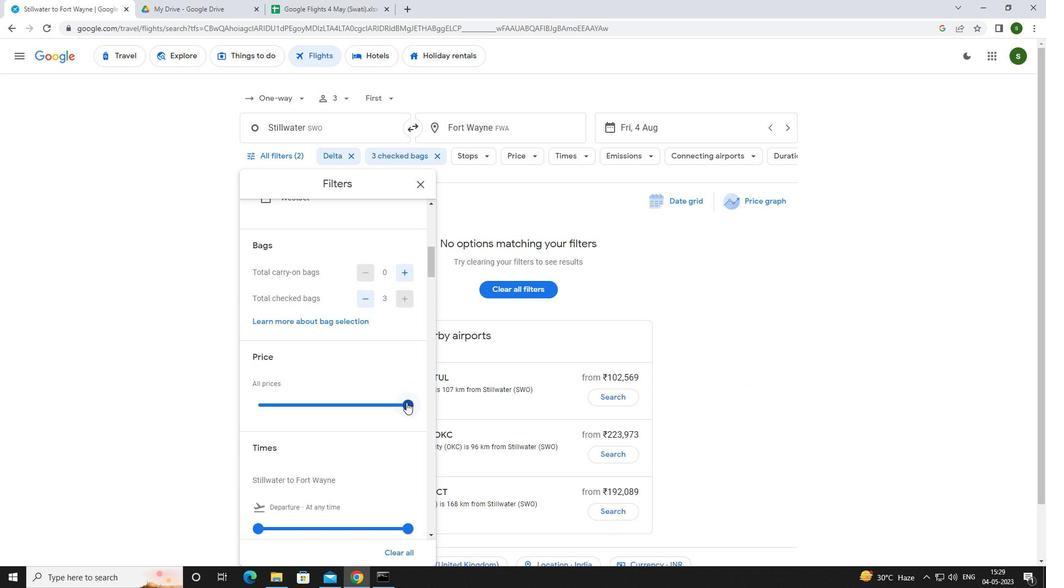 
Action: Mouse moved to (276, 420)
Screenshot: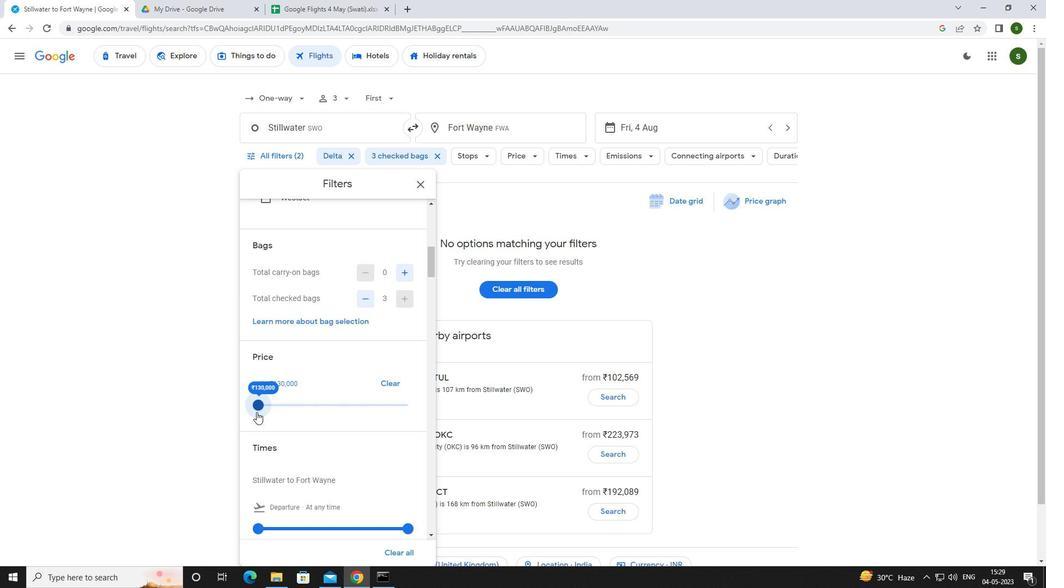
Action: Mouse scrolled (276, 419) with delta (0, 0)
Screenshot: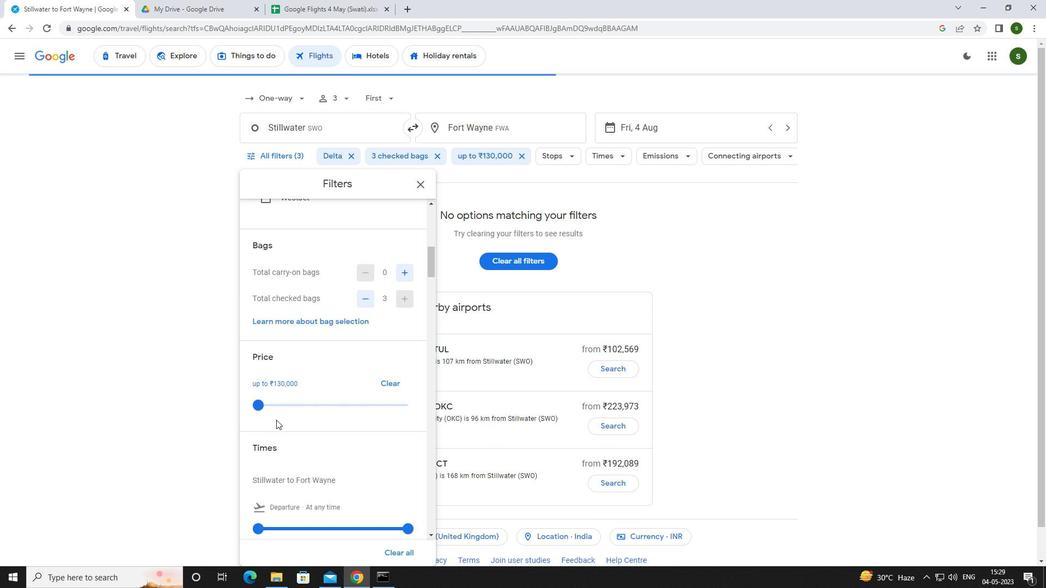 
Action: Mouse scrolled (276, 419) with delta (0, 0)
Screenshot: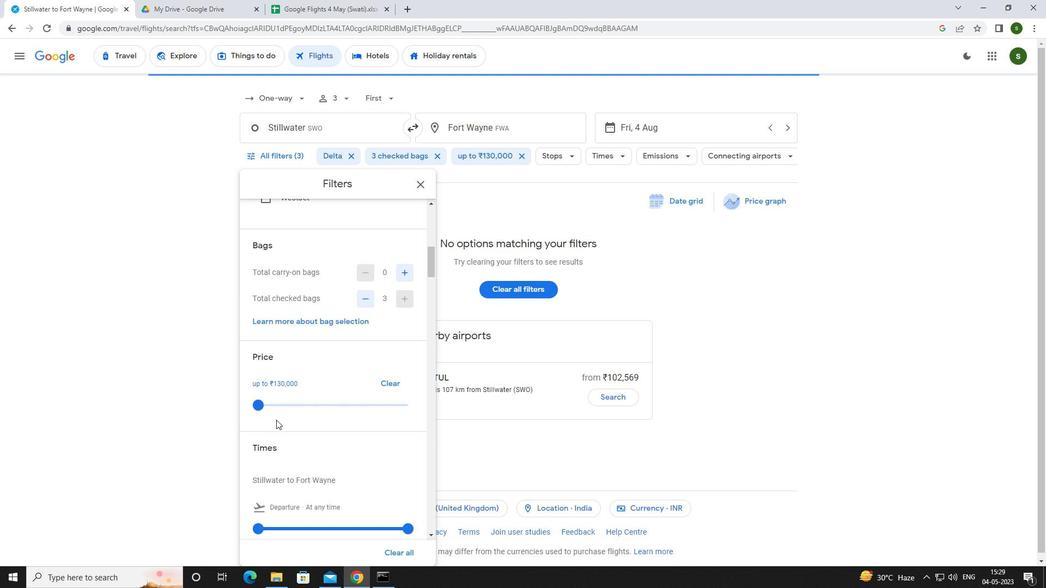 
Action: Mouse moved to (258, 421)
Screenshot: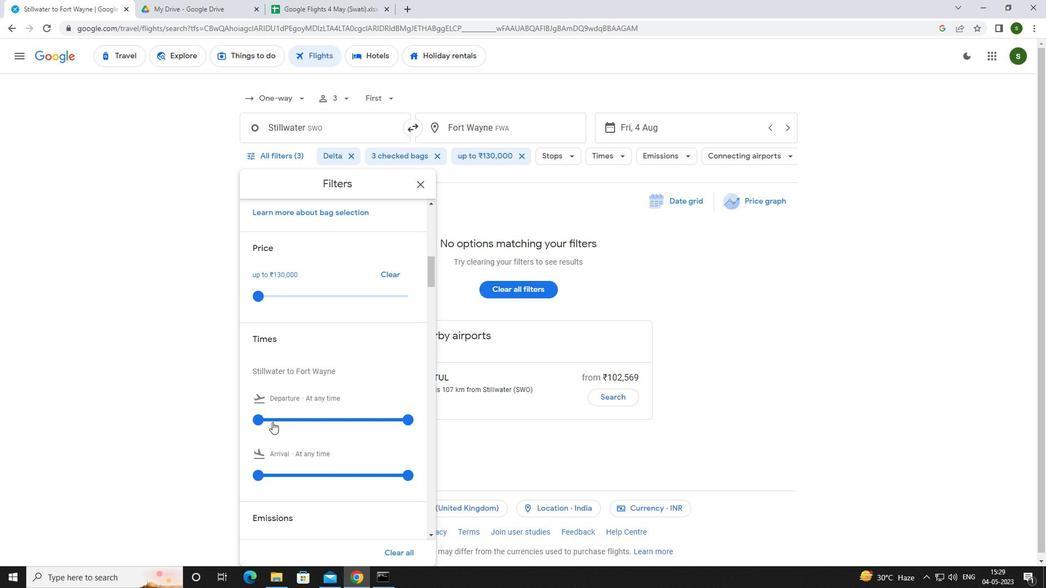 
Action: Mouse pressed left at (258, 421)
Screenshot: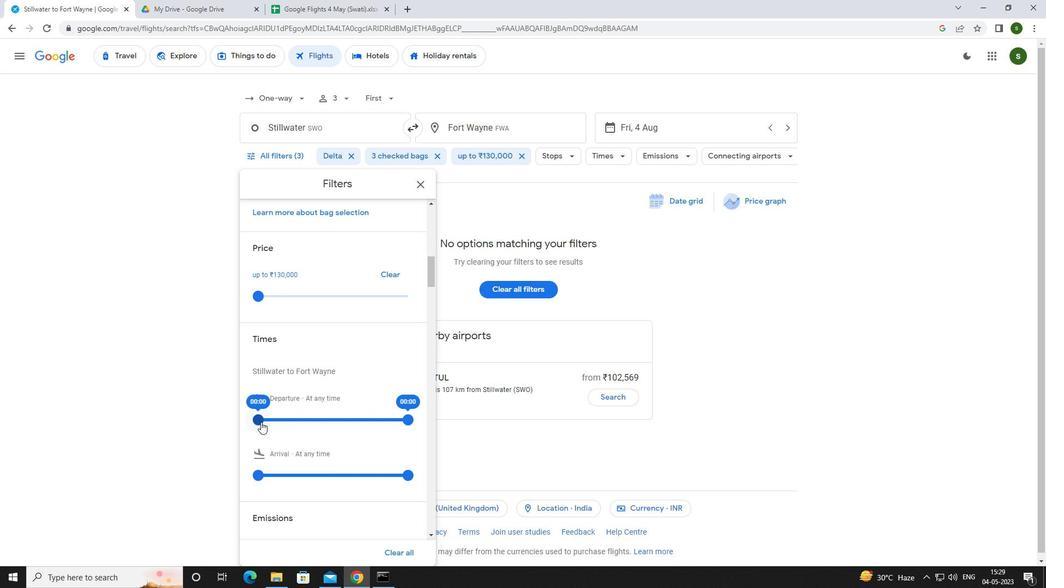 
Action: Mouse moved to (728, 378)
Screenshot: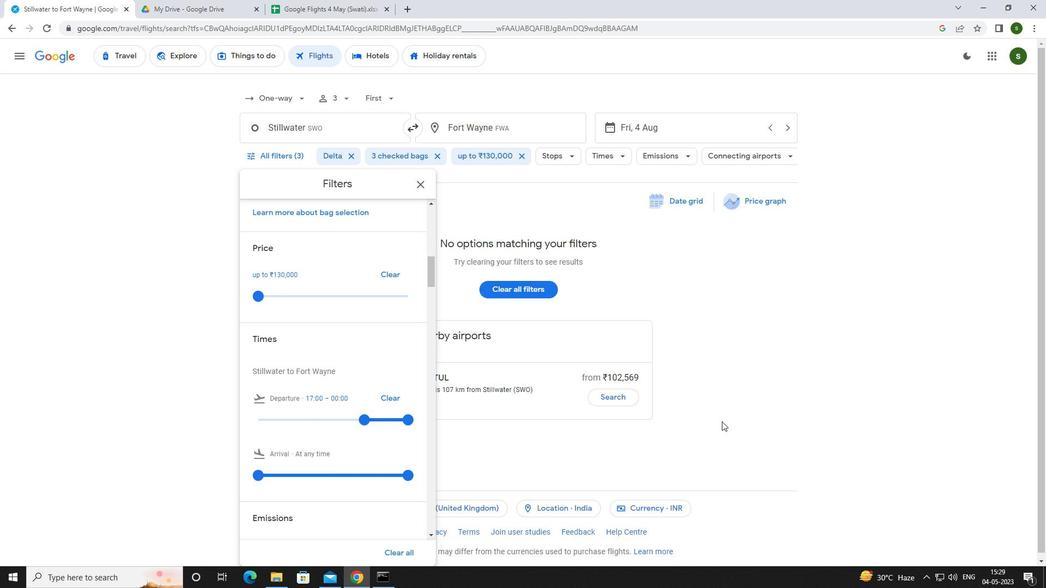 
Action: Mouse pressed left at (728, 378)
Screenshot: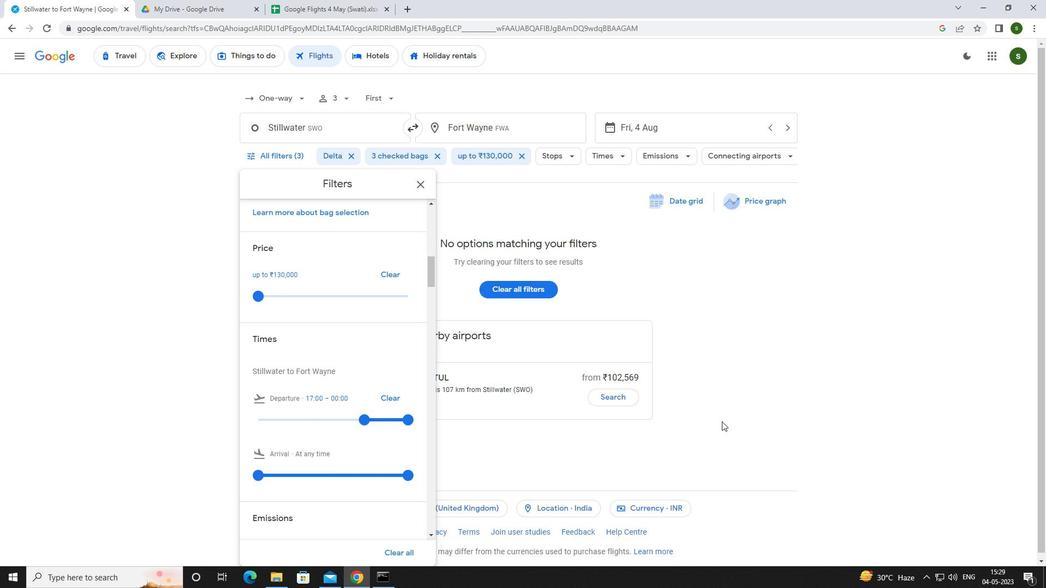 
Action: Mouse moved to (728, 378)
Screenshot: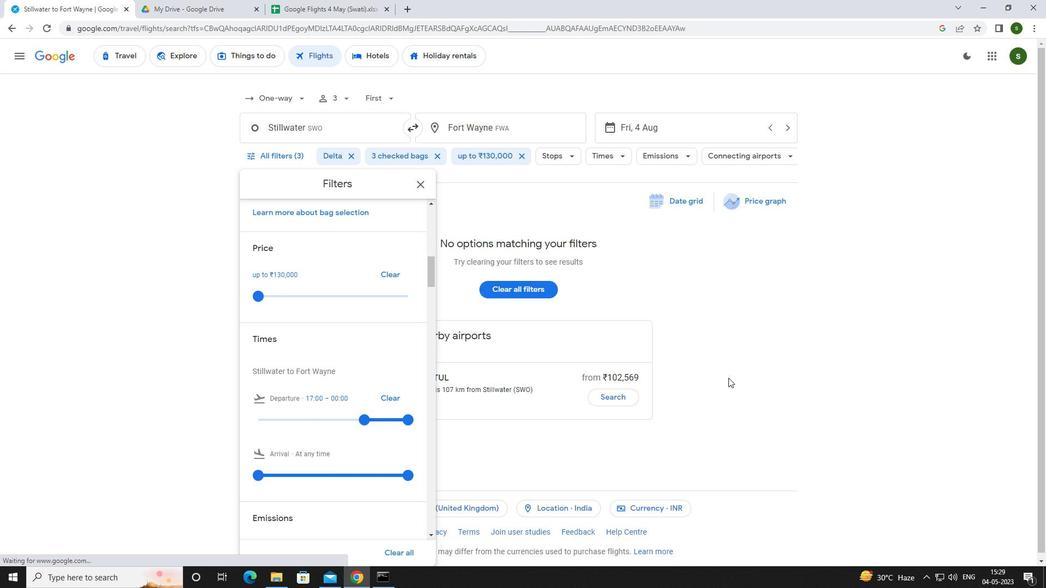 
